 Task: Find connections with filter location Loanda with filter topic #lawyerswith filter profile language English with filter current company Dailyhunt with filter school Dr. Harisingh Gour University (Sagar University) with filter industry Ranching and Fisheries with filter service category Personal Injury Law with filter keywords title SEO Manager
Action: Mouse moved to (472, 58)
Screenshot: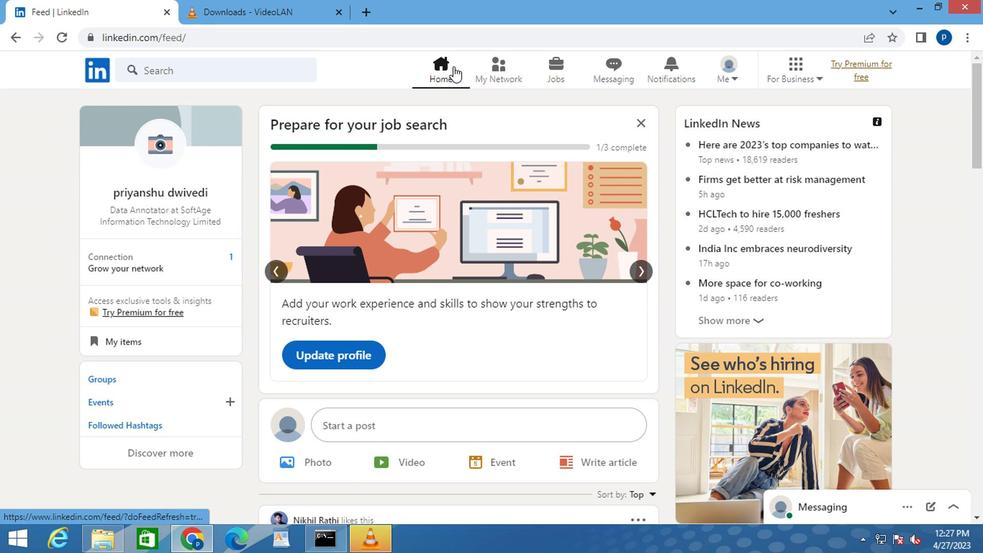 
Action: Mouse pressed left at (472, 58)
Screenshot: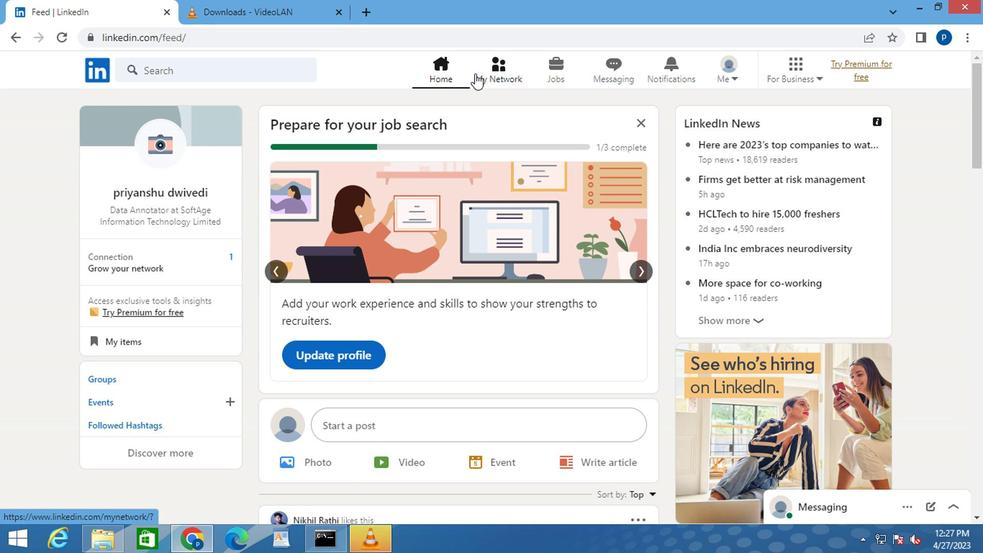 
Action: Mouse moved to (176, 135)
Screenshot: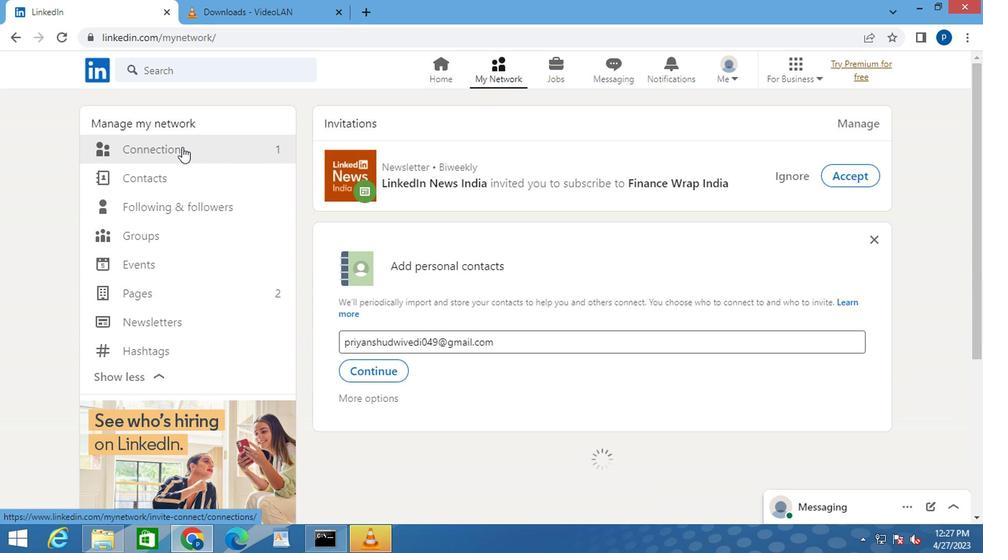 
Action: Mouse pressed left at (176, 135)
Screenshot: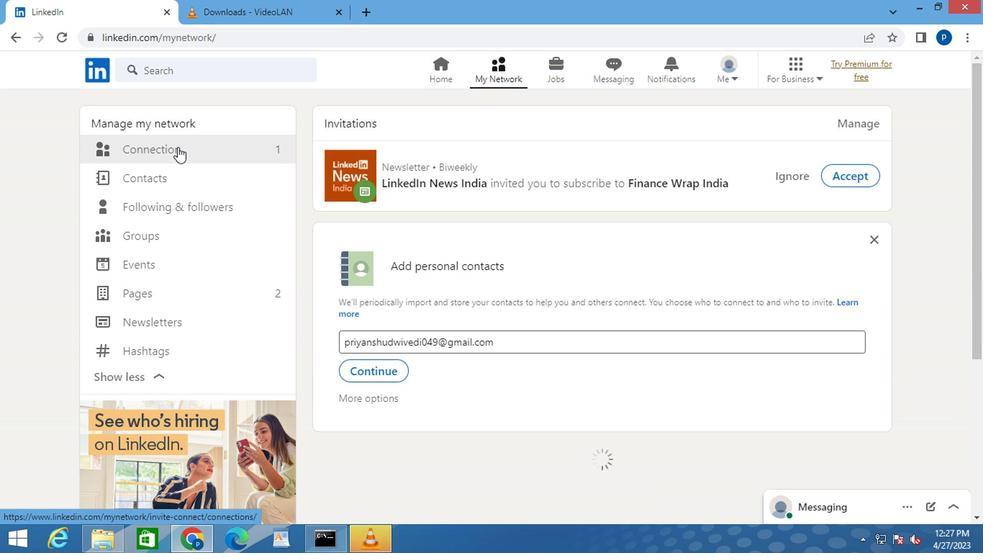 
Action: Mouse moved to (181, 137)
Screenshot: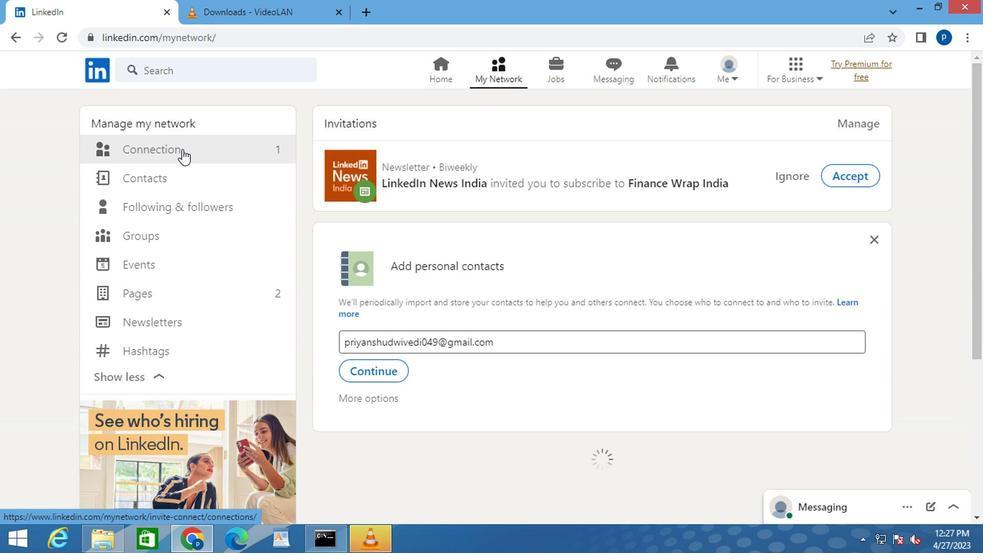 
Action: Mouse pressed left at (181, 137)
Screenshot: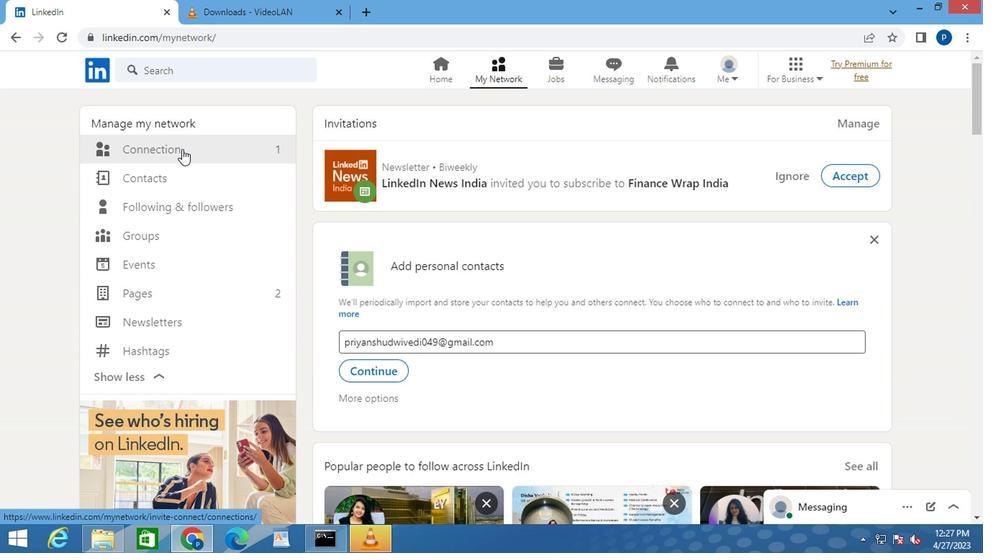 
Action: Mouse moved to (590, 136)
Screenshot: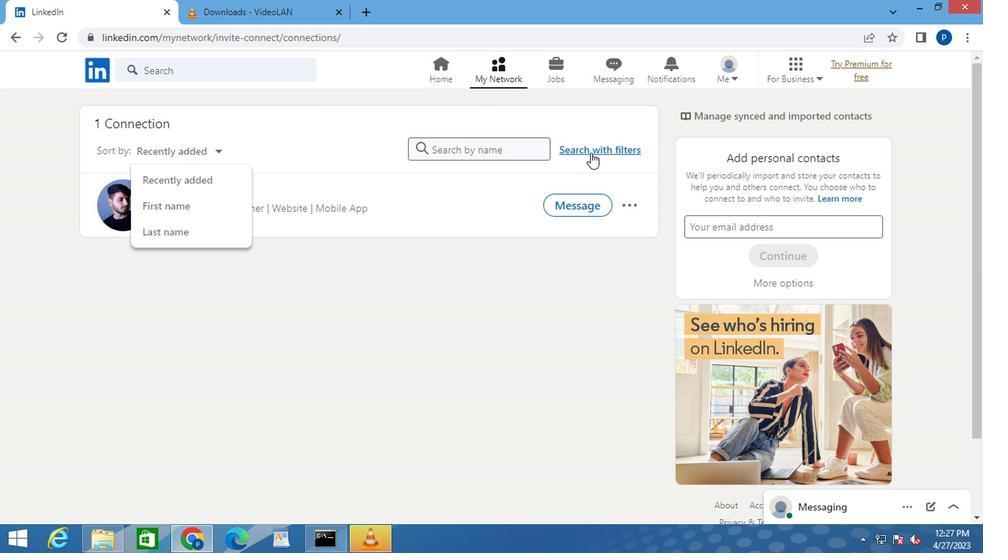 
Action: Mouse pressed left at (590, 136)
Screenshot: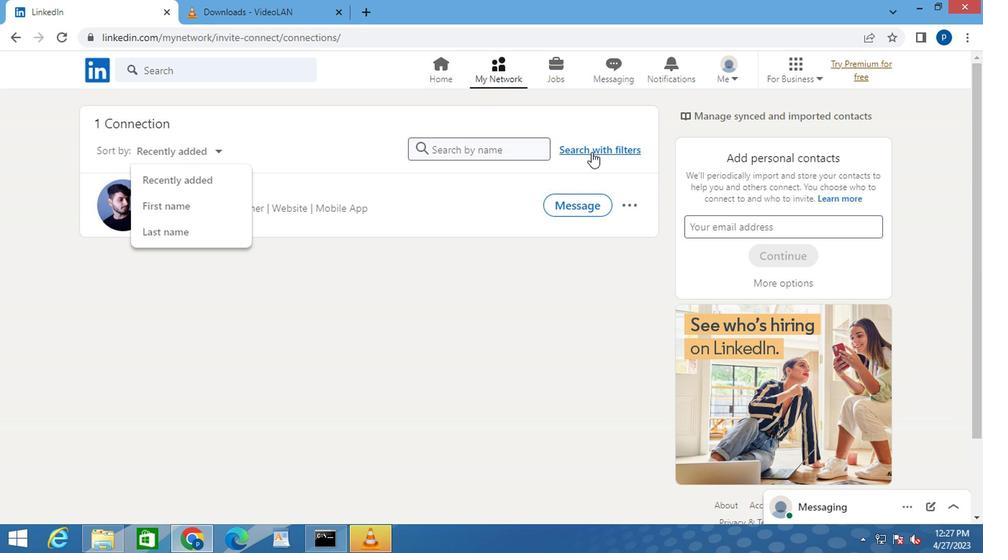 
Action: Mouse moved to (523, 97)
Screenshot: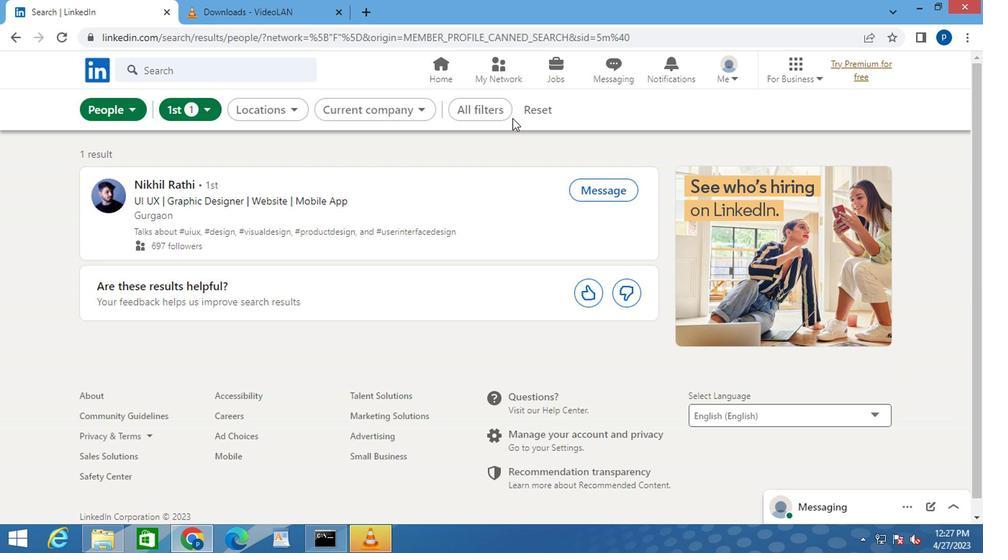 
Action: Mouse pressed left at (523, 97)
Screenshot: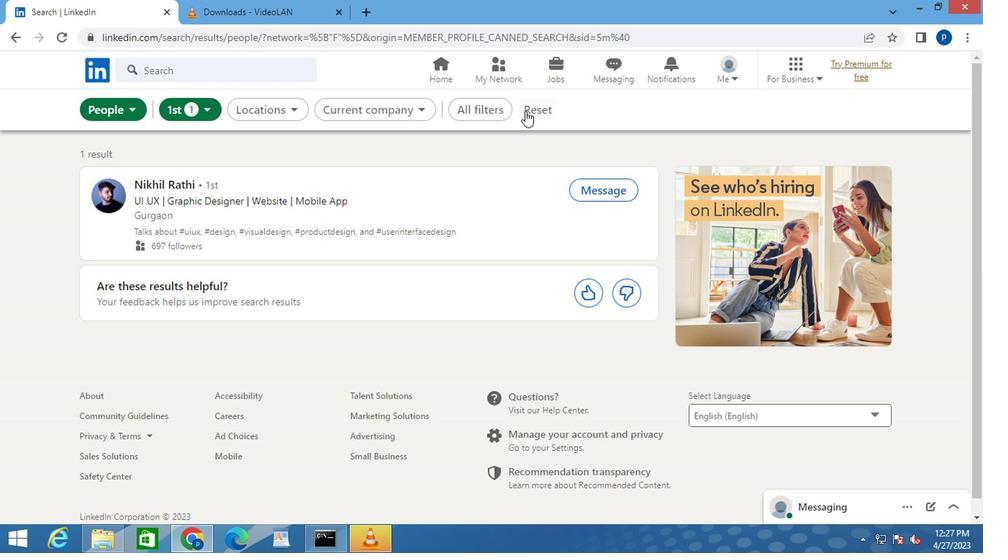 
Action: Mouse moved to (515, 98)
Screenshot: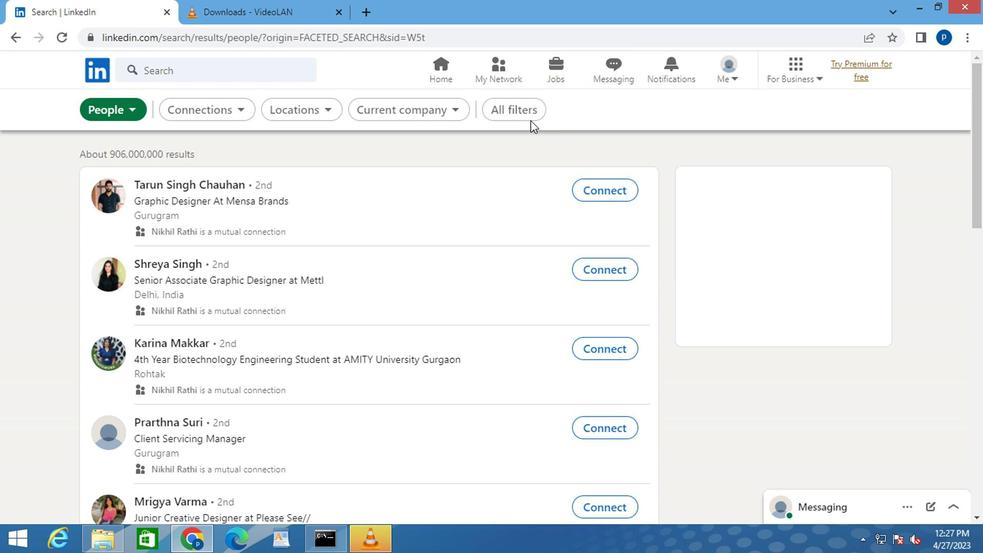 
Action: Mouse pressed left at (515, 98)
Screenshot: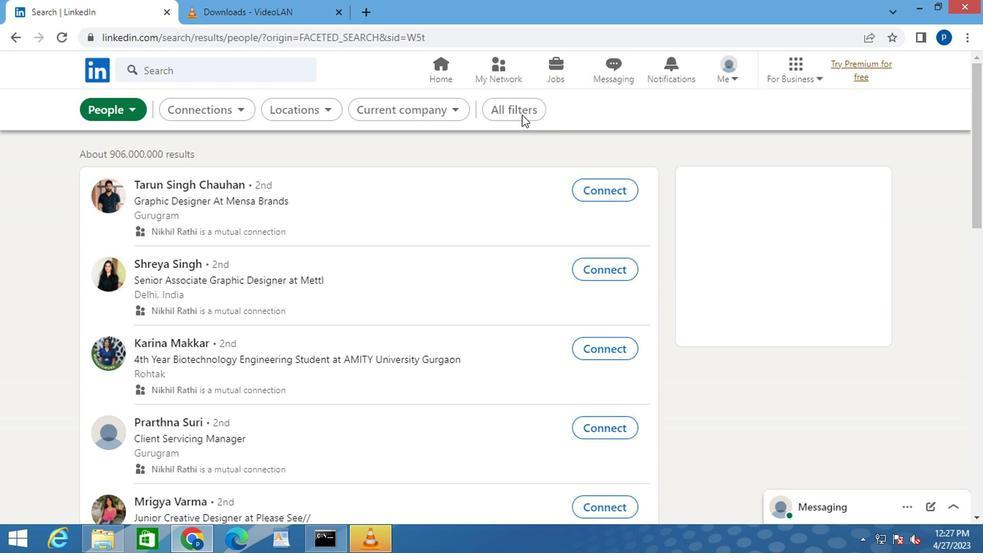 
Action: Mouse moved to (680, 332)
Screenshot: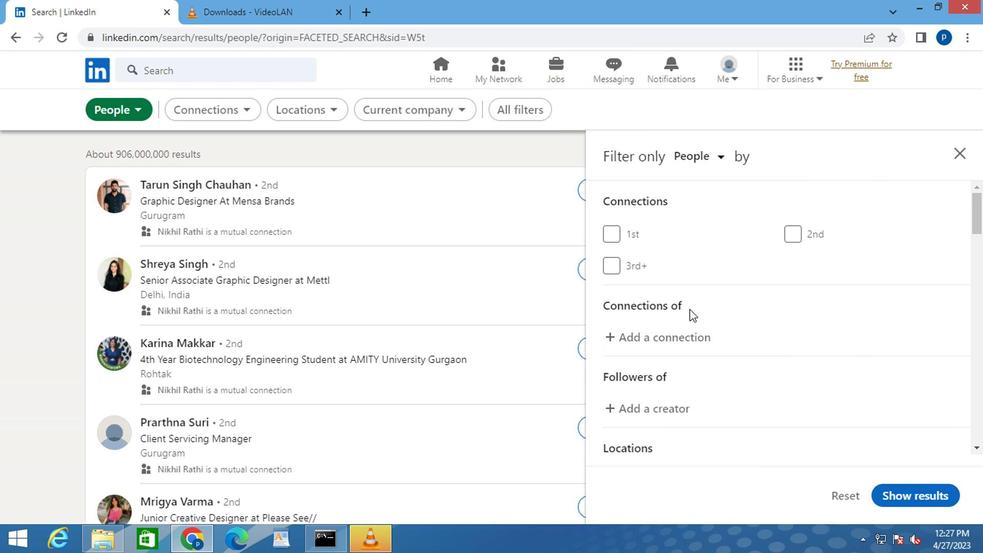 
Action: Mouse scrolled (680, 332) with delta (0, 0)
Screenshot: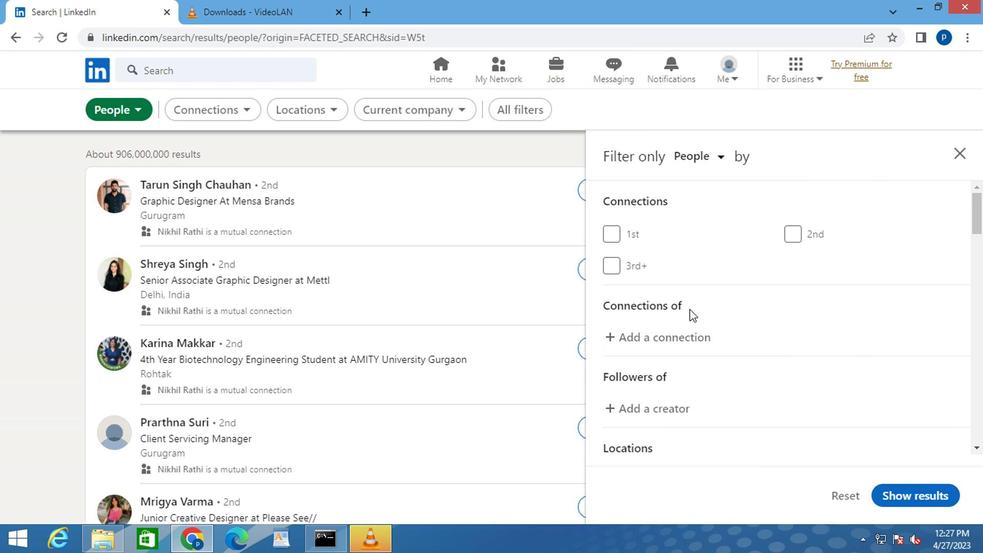 
Action: Mouse moved to (680, 333)
Screenshot: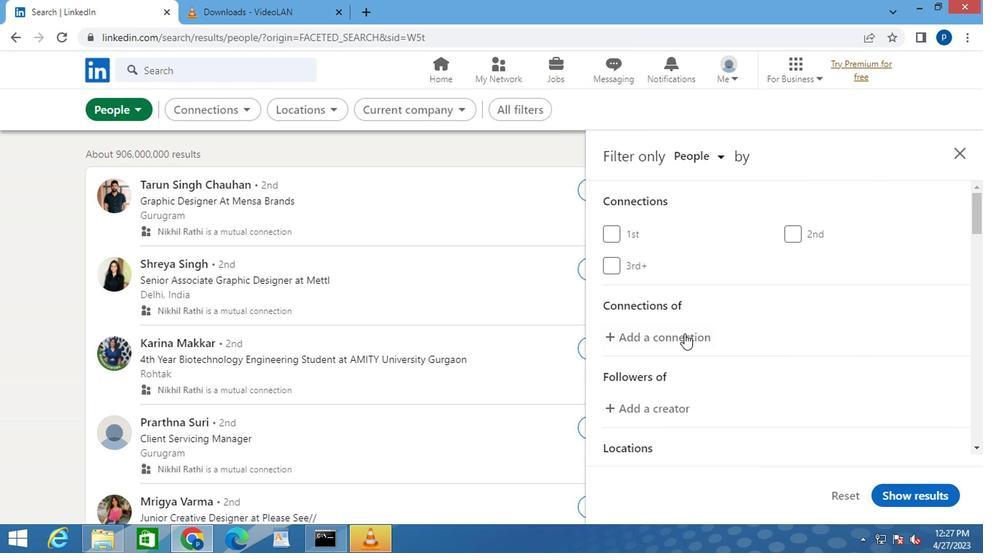 
Action: Mouse scrolled (680, 332) with delta (0, -1)
Screenshot: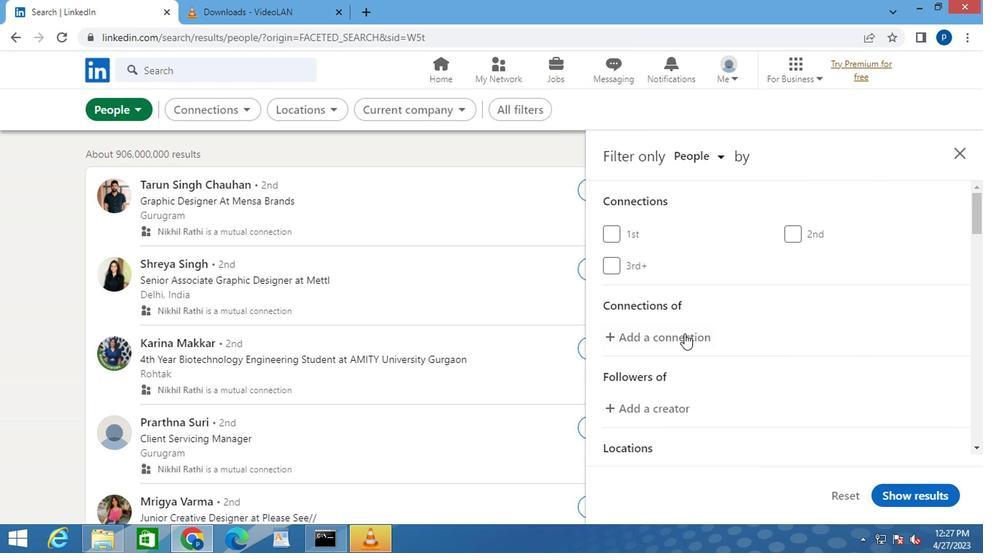 
Action: Mouse moved to (688, 342)
Screenshot: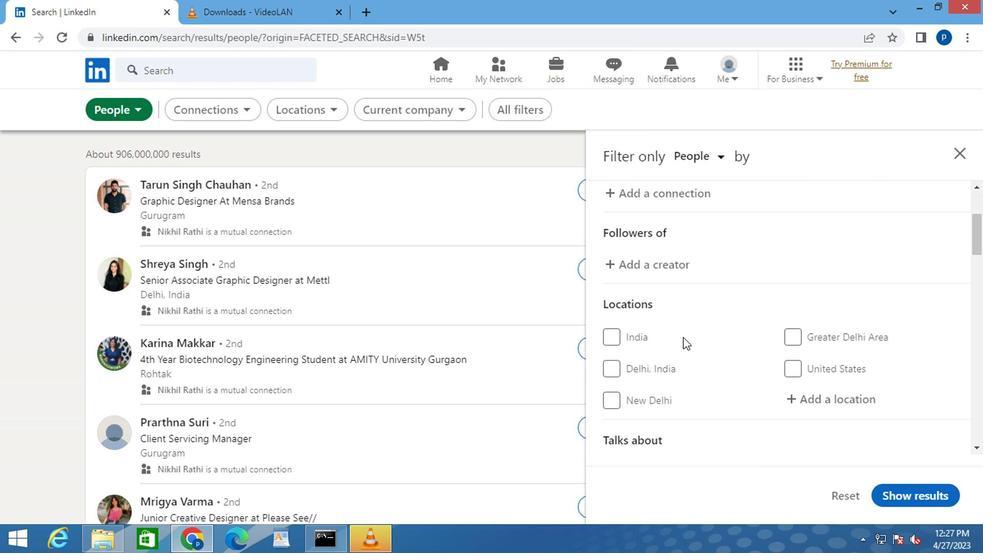 
Action: Mouse scrolled (688, 341) with delta (0, -1)
Screenshot: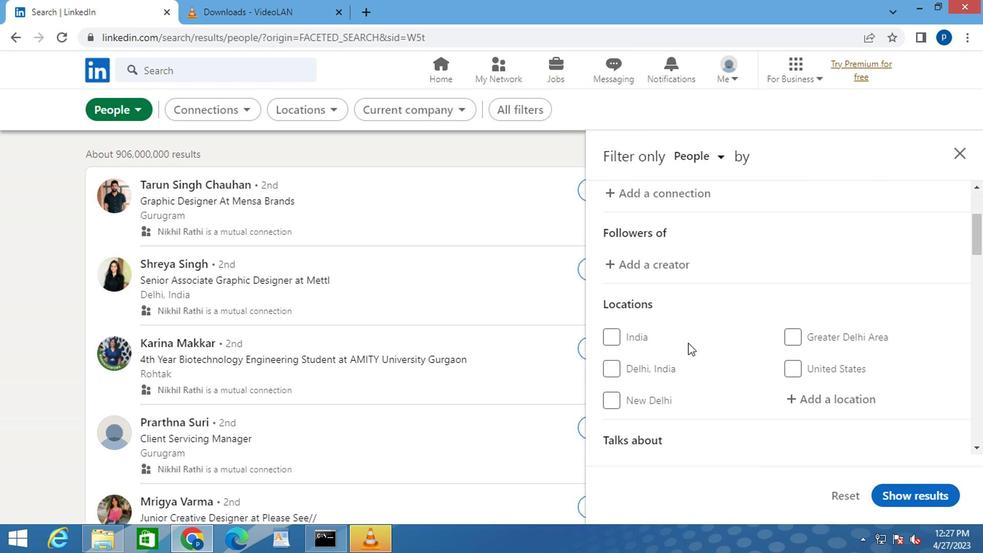 
Action: Mouse moved to (804, 318)
Screenshot: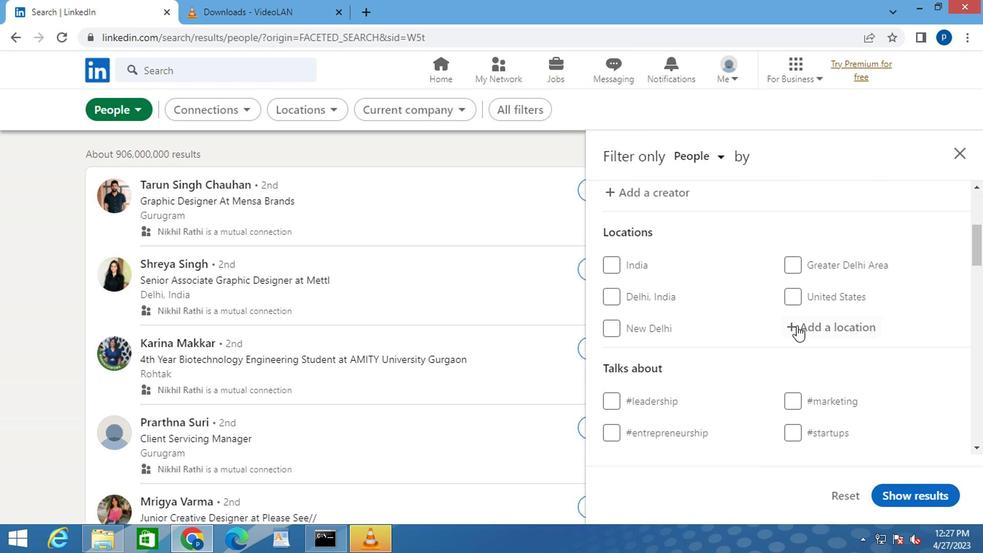 
Action: Mouse pressed left at (804, 318)
Screenshot: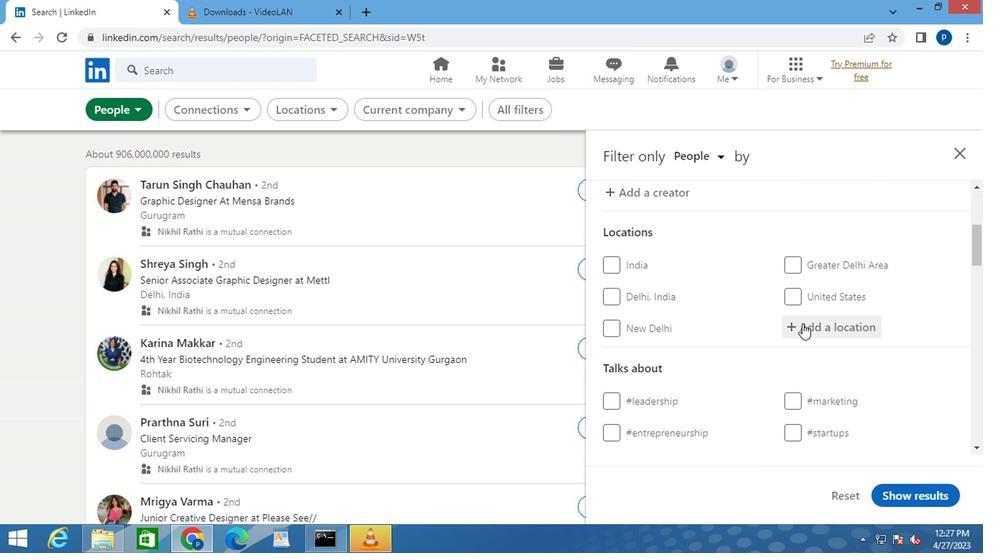 
Action: Key pressed l<Key.caps_lock>oanda
Screenshot: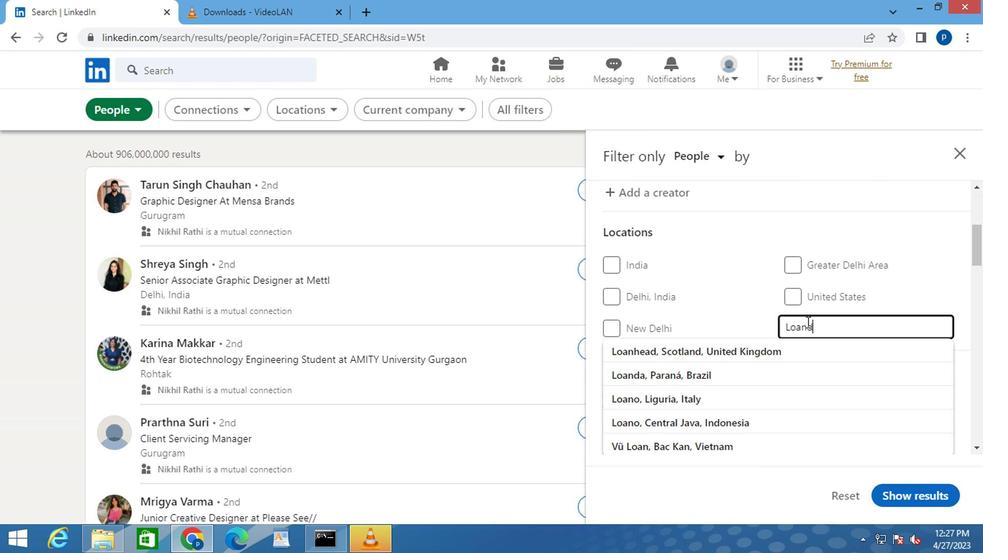 
Action: Mouse moved to (717, 345)
Screenshot: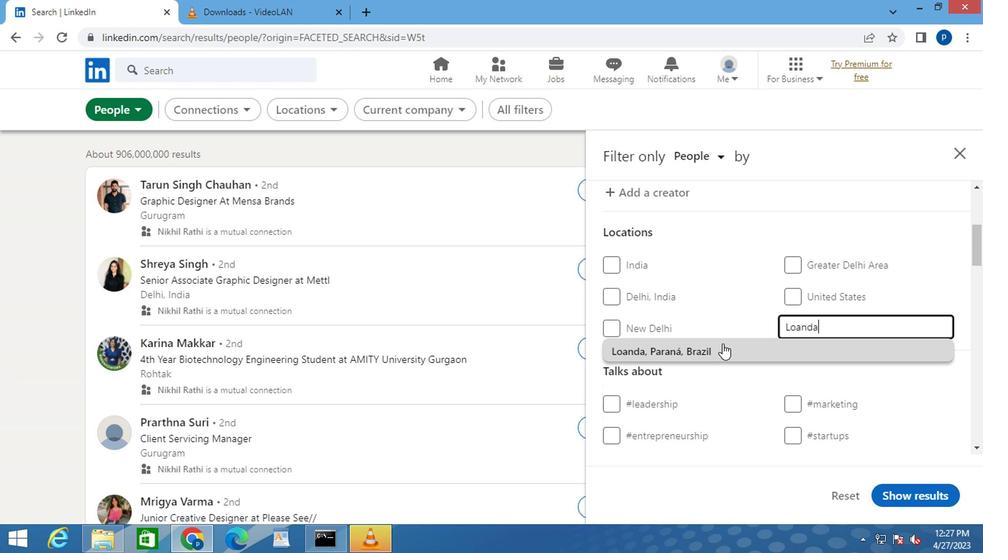 
Action: Mouse pressed left at (717, 345)
Screenshot: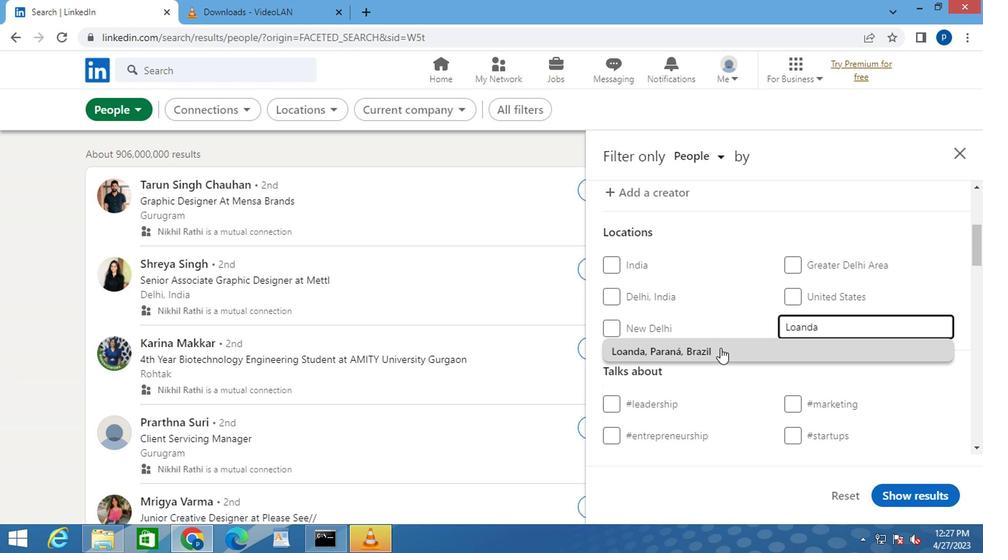 
Action: Mouse scrolled (717, 345) with delta (0, 0)
Screenshot: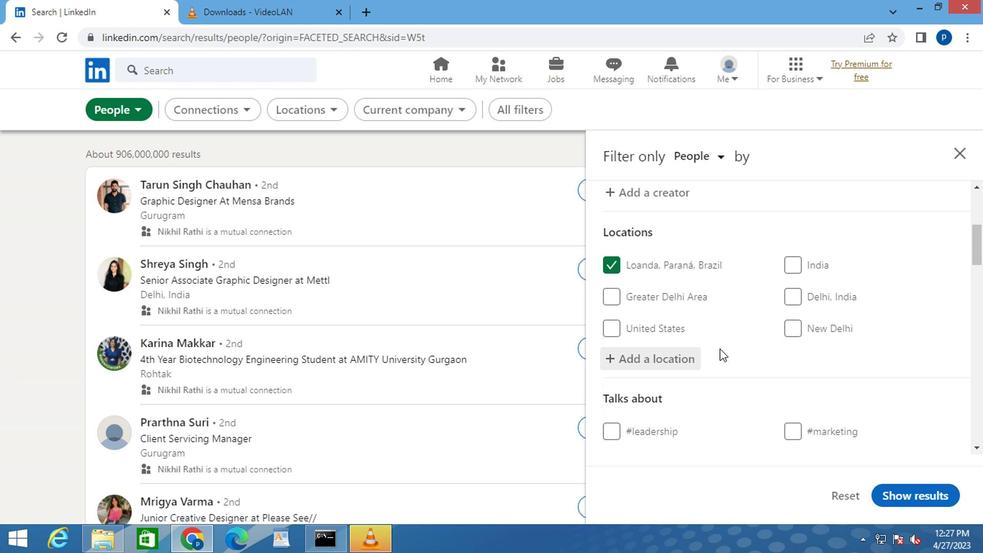 
Action: Mouse scrolled (717, 345) with delta (0, 0)
Screenshot: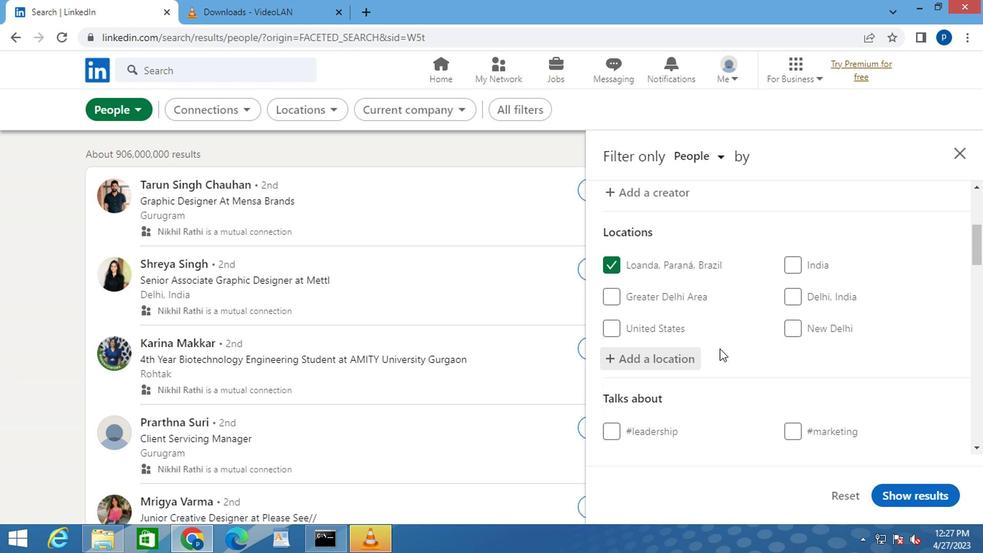 
Action: Mouse moved to (793, 348)
Screenshot: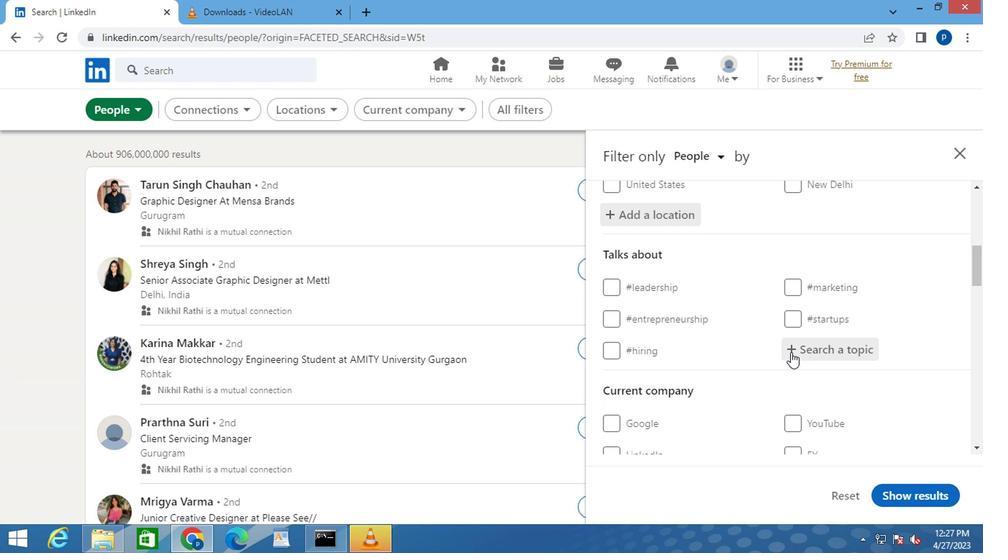 
Action: Mouse pressed left at (793, 348)
Screenshot: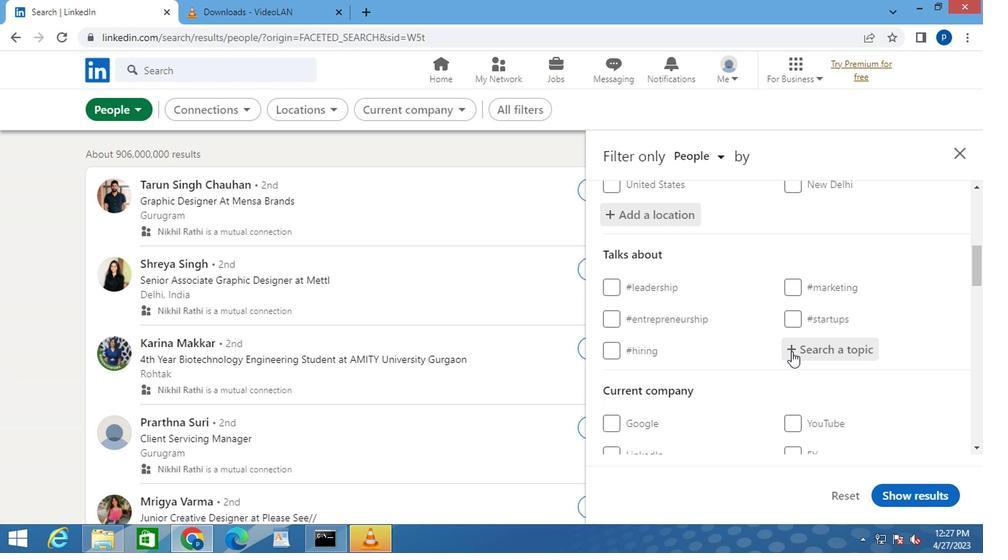 
Action: Key pressed <Key.shift>#LAWYERS
Screenshot: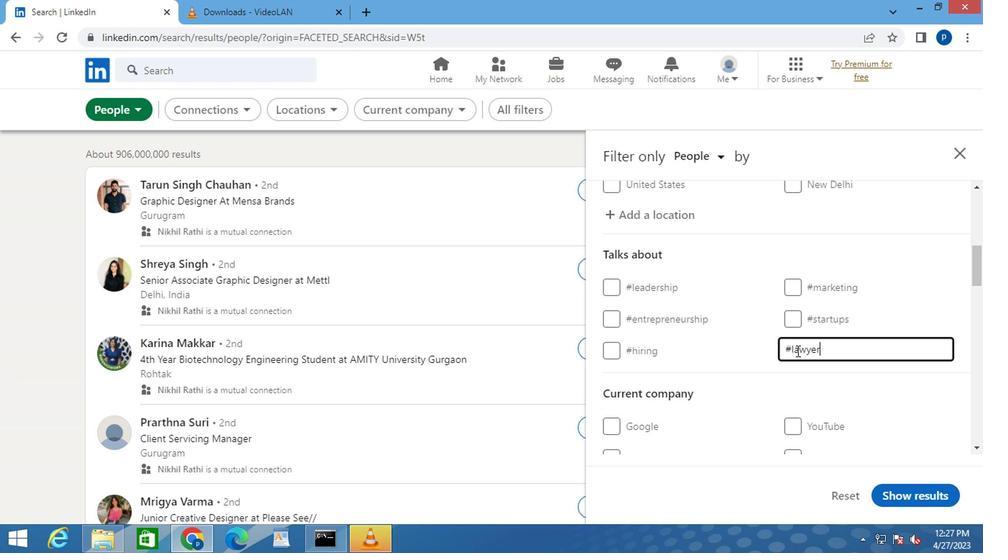 
Action: Mouse moved to (771, 371)
Screenshot: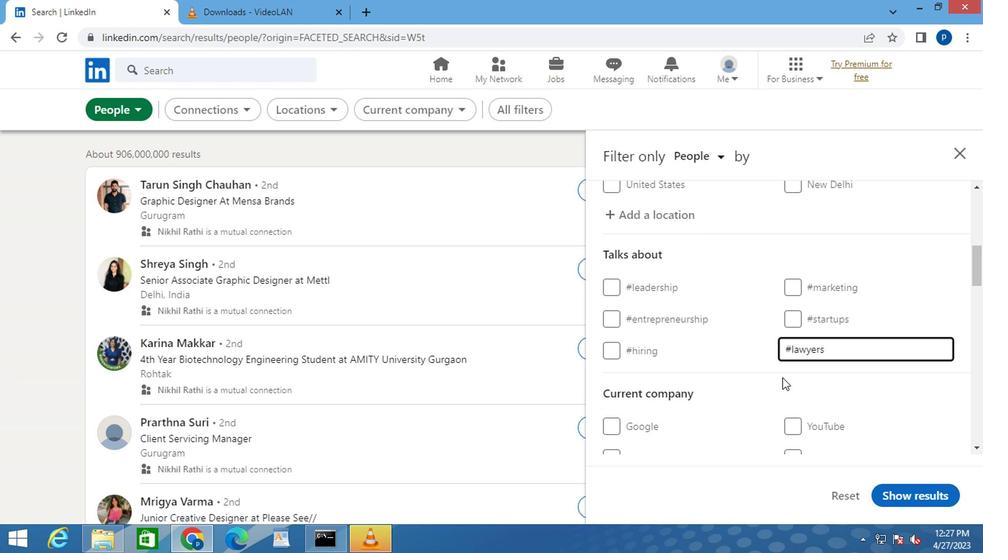
Action: Mouse scrolled (771, 370) with delta (0, -1)
Screenshot: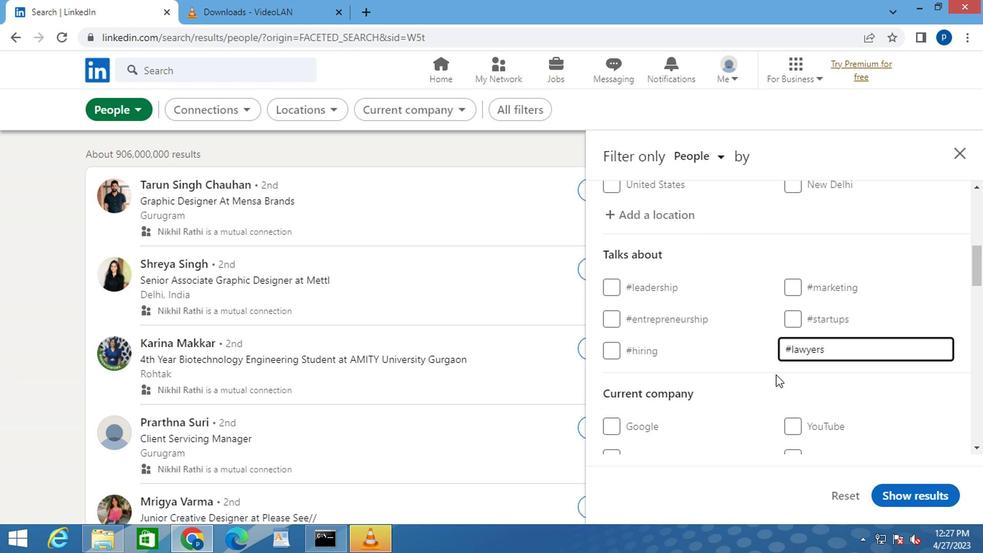 
Action: Mouse moved to (765, 367)
Screenshot: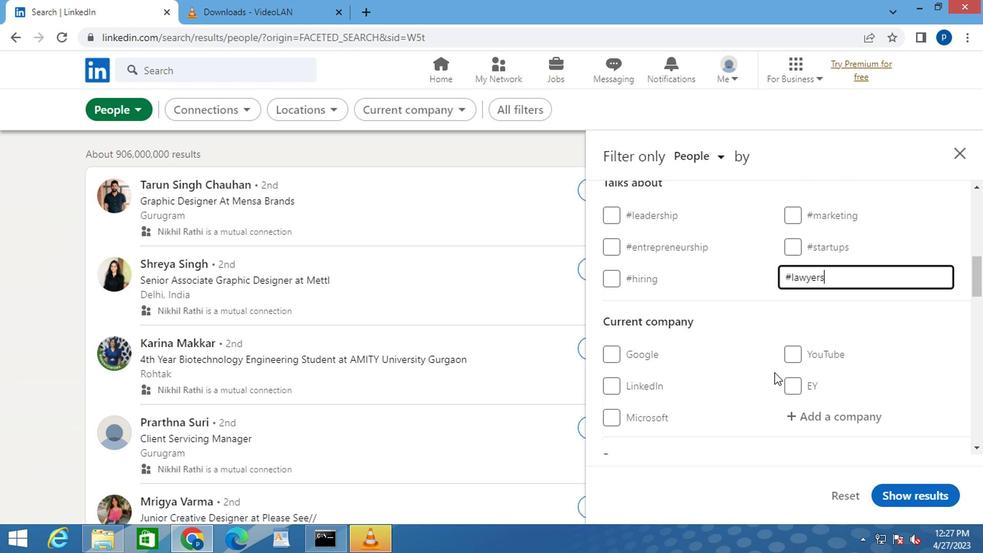 
Action: Mouse scrolled (765, 366) with delta (0, -1)
Screenshot: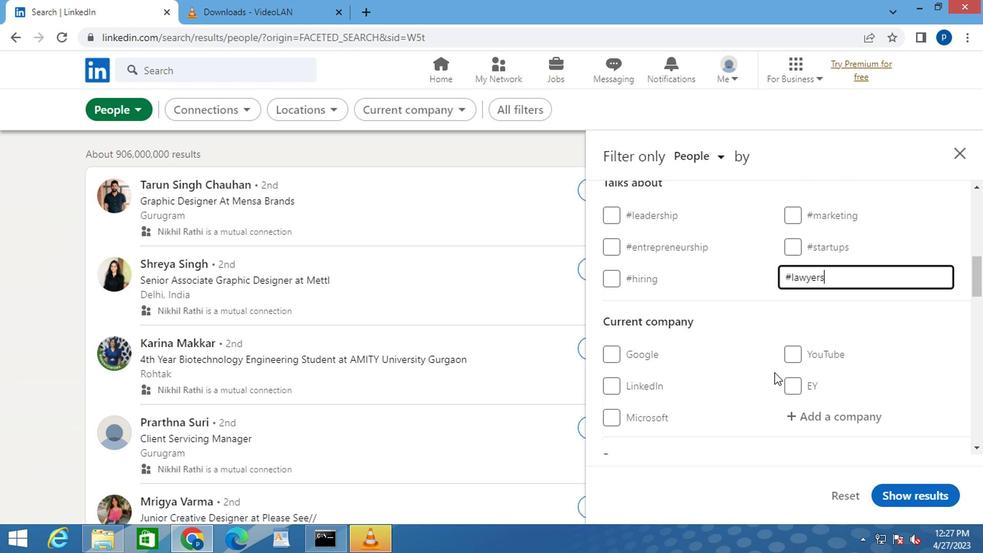 
Action: Mouse moved to (744, 340)
Screenshot: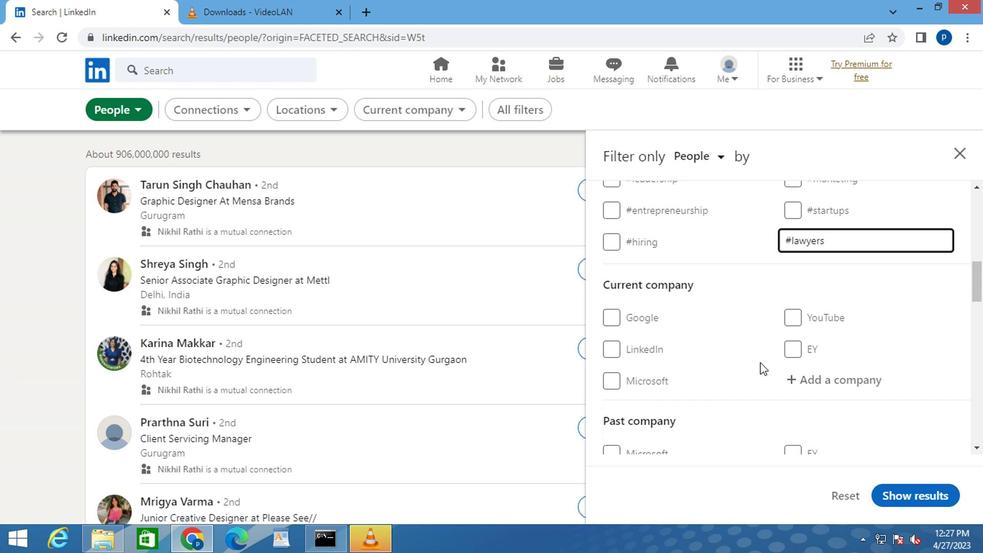 
Action: Mouse scrolled (744, 339) with delta (0, -1)
Screenshot: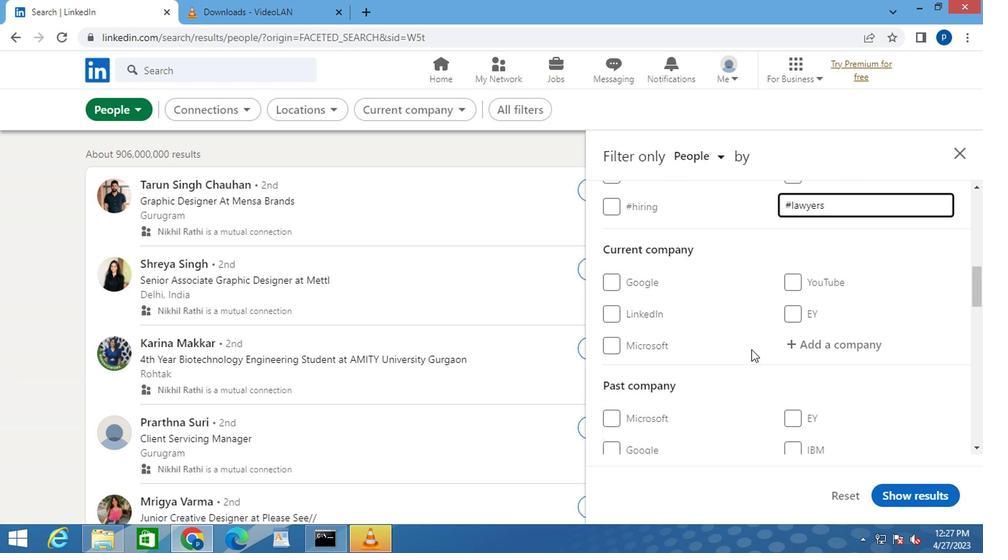 
Action: Mouse scrolled (744, 339) with delta (0, -1)
Screenshot: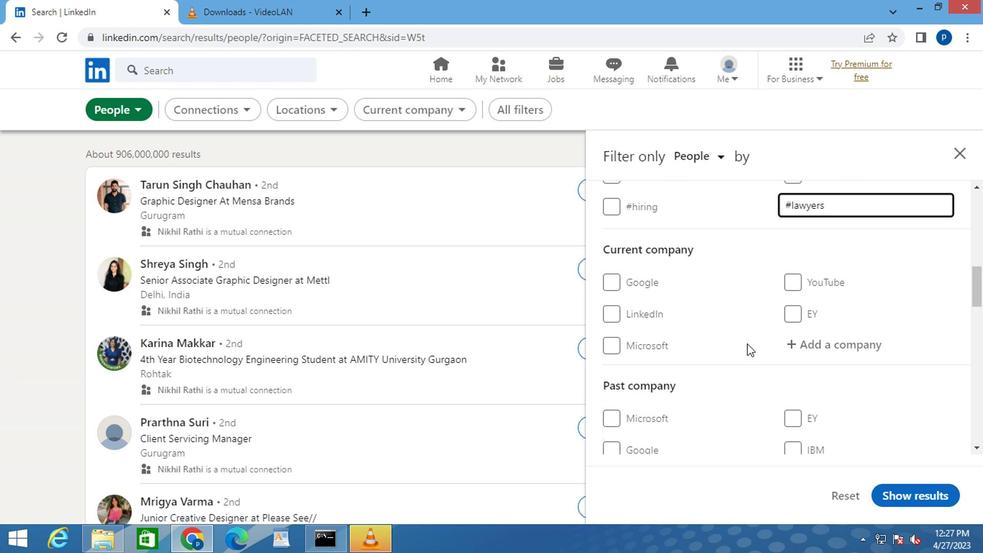 
Action: Mouse moved to (734, 338)
Screenshot: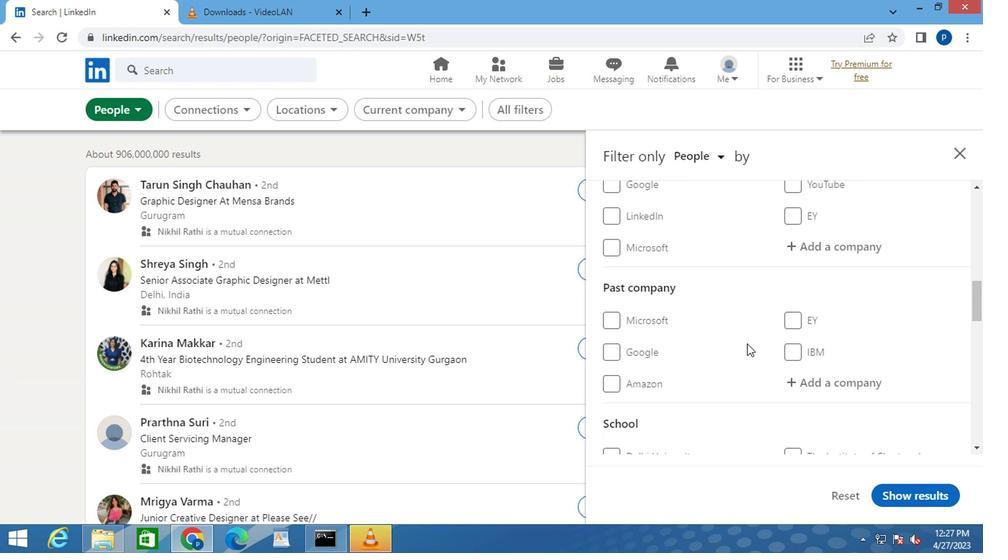 
Action: Mouse scrolled (734, 337) with delta (0, 0)
Screenshot: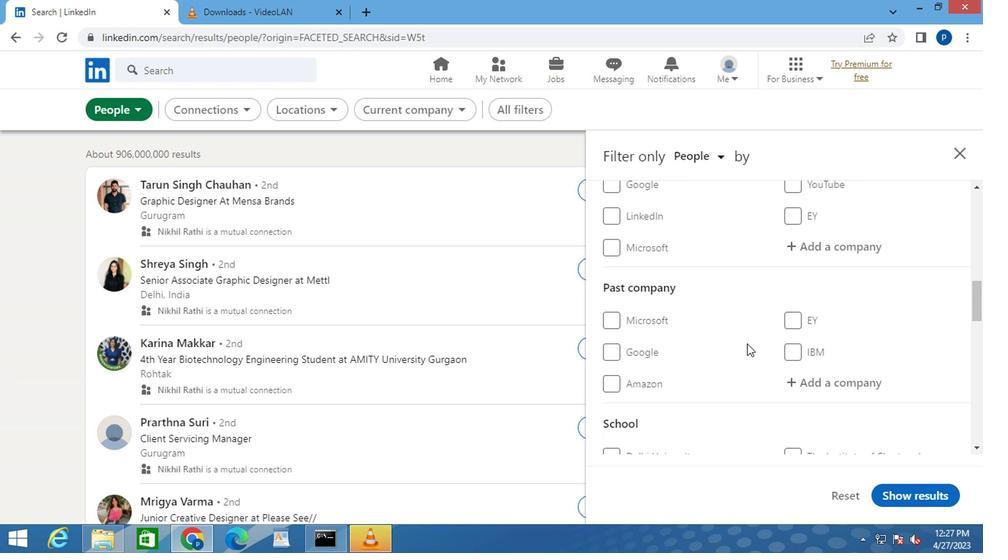 
Action: Mouse moved to (731, 339)
Screenshot: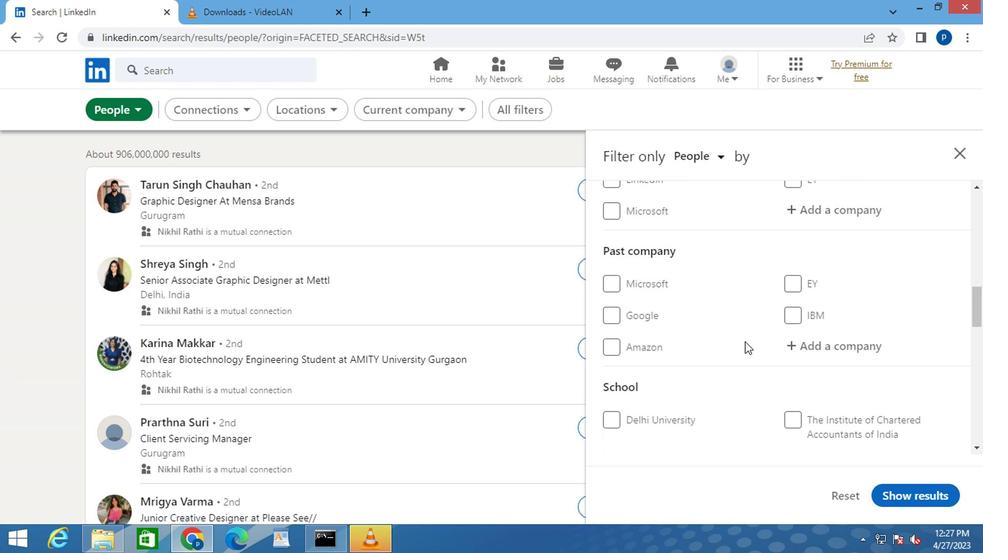 
Action: Mouse scrolled (731, 338) with delta (0, -1)
Screenshot: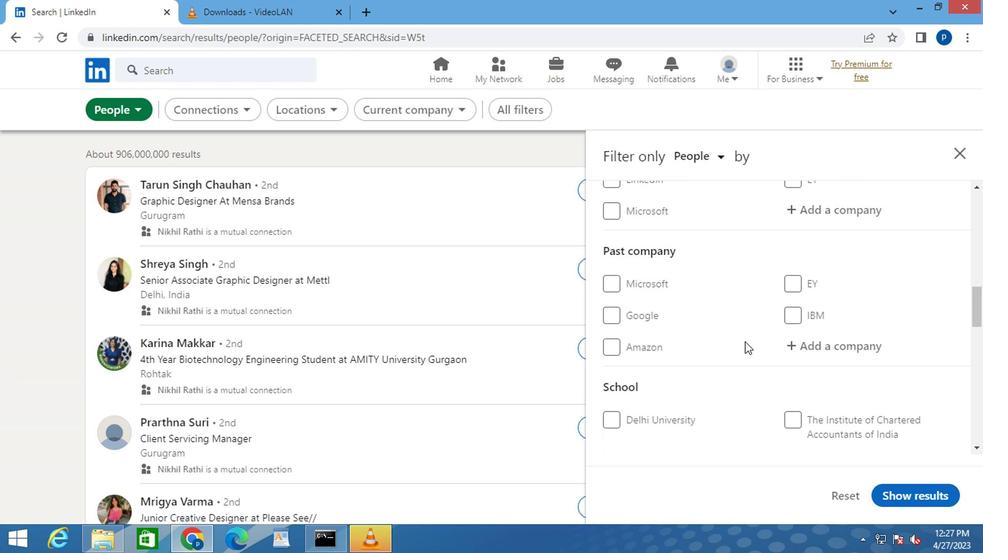 
Action: Mouse moved to (727, 341)
Screenshot: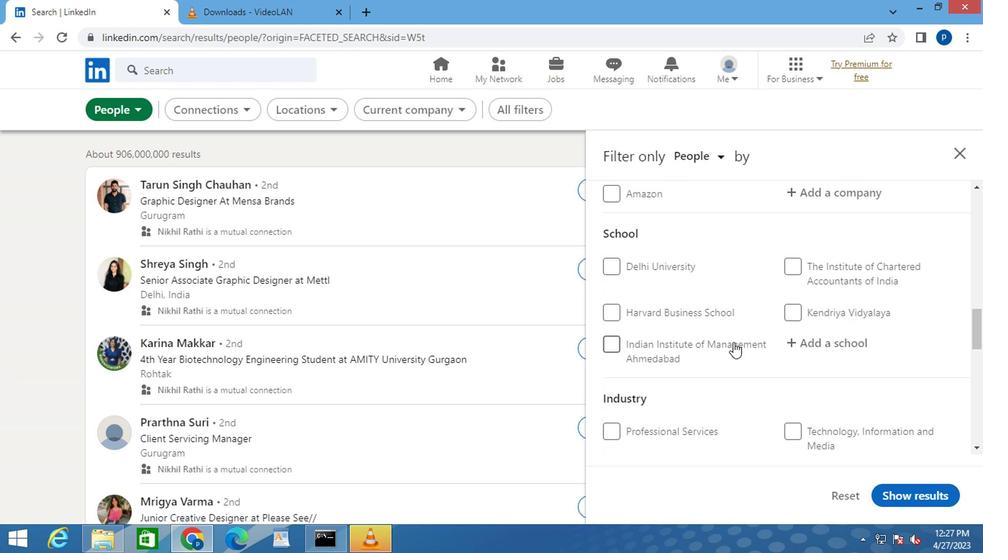 
Action: Mouse scrolled (727, 340) with delta (0, 0)
Screenshot: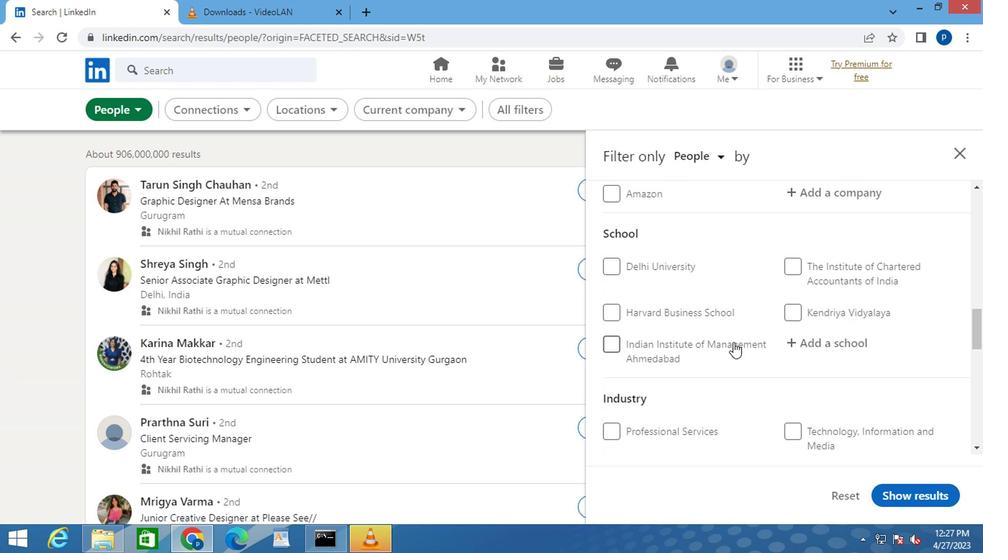 
Action: Mouse moved to (726, 342)
Screenshot: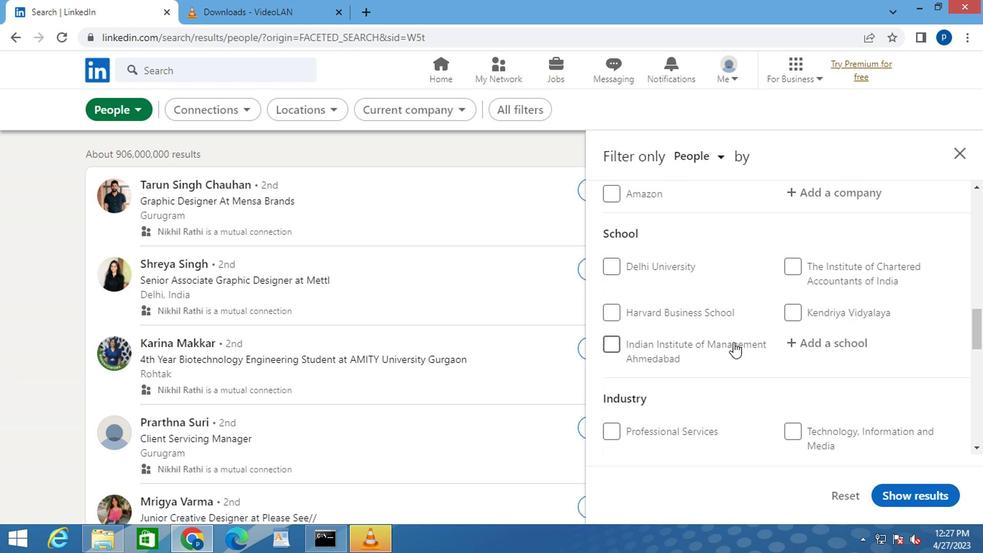 
Action: Mouse scrolled (726, 341) with delta (0, -1)
Screenshot: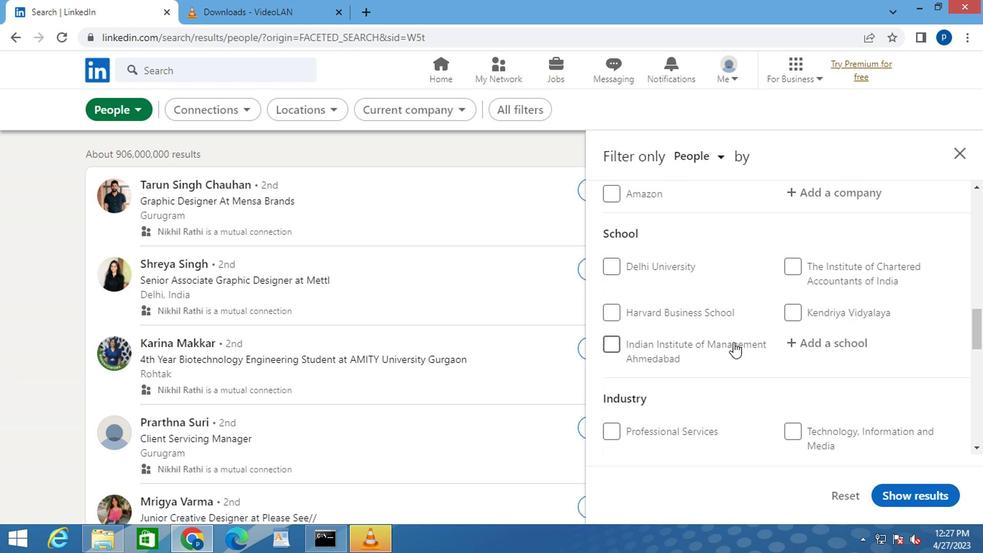 
Action: Mouse moved to (719, 342)
Screenshot: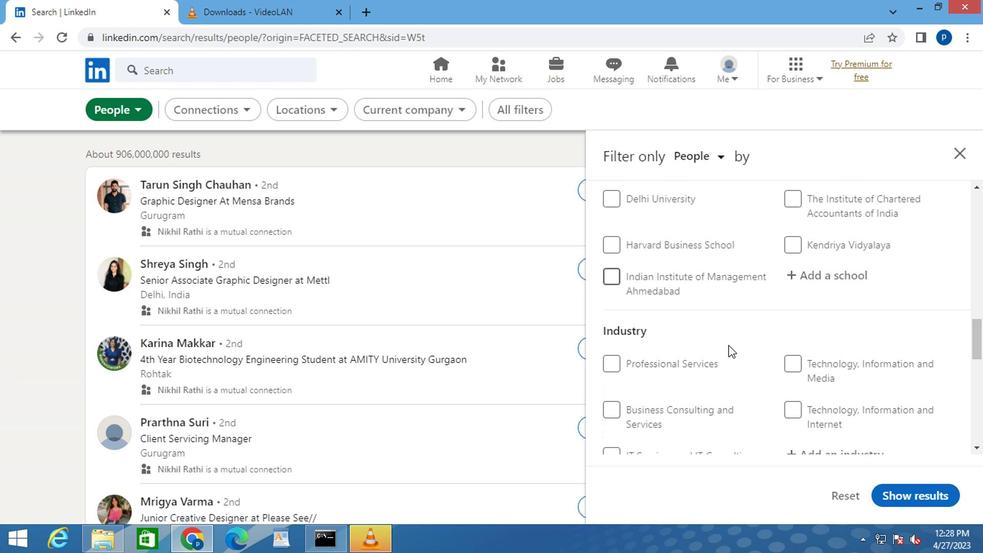 
Action: Mouse scrolled (719, 341) with delta (0, -1)
Screenshot: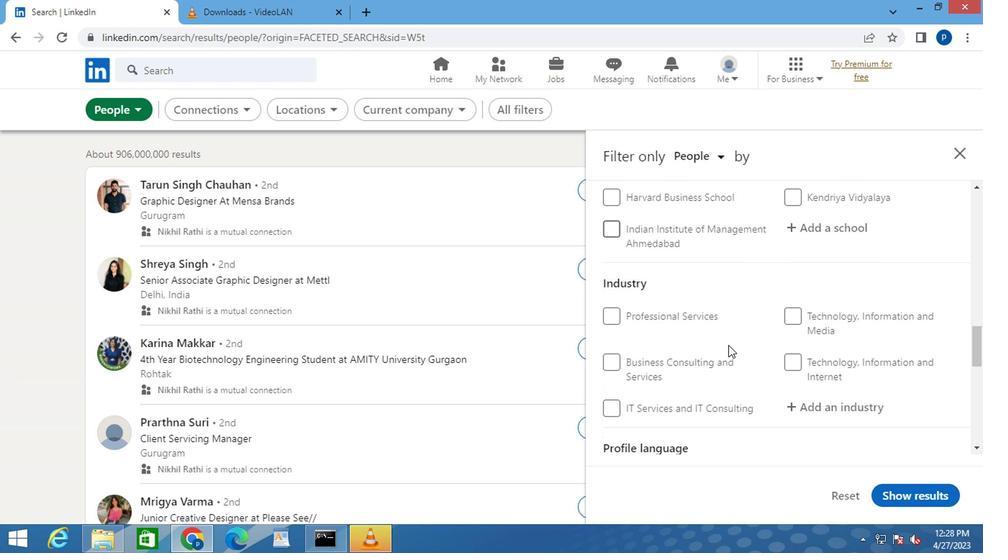 
Action: Mouse scrolled (719, 341) with delta (0, -1)
Screenshot: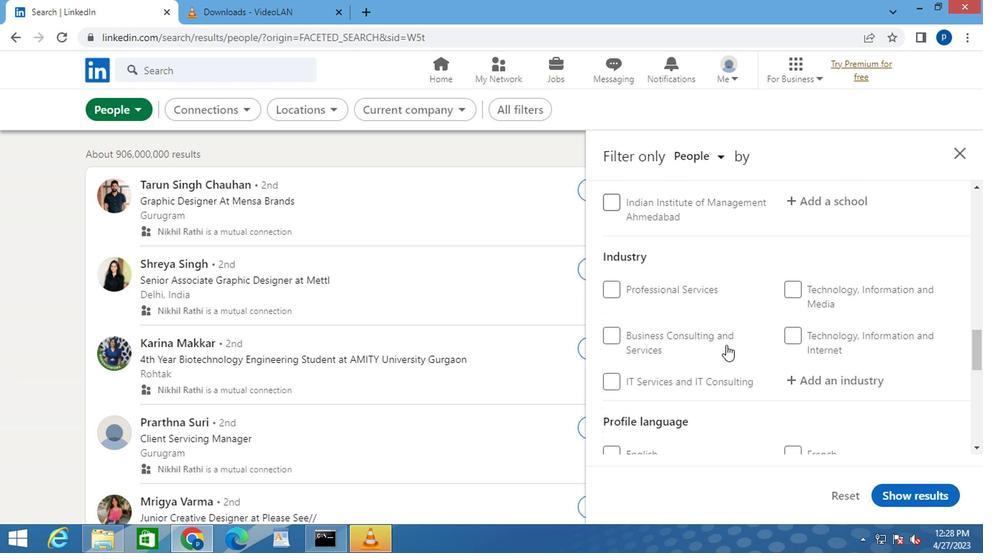 
Action: Mouse moved to (614, 302)
Screenshot: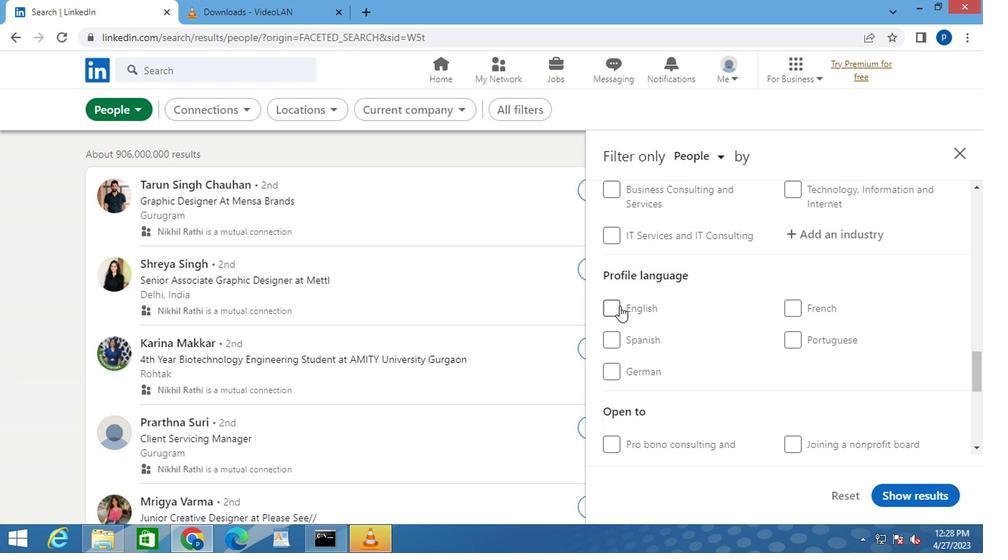 
Action: Mouse pressed left at (614, 302)
Screenshot: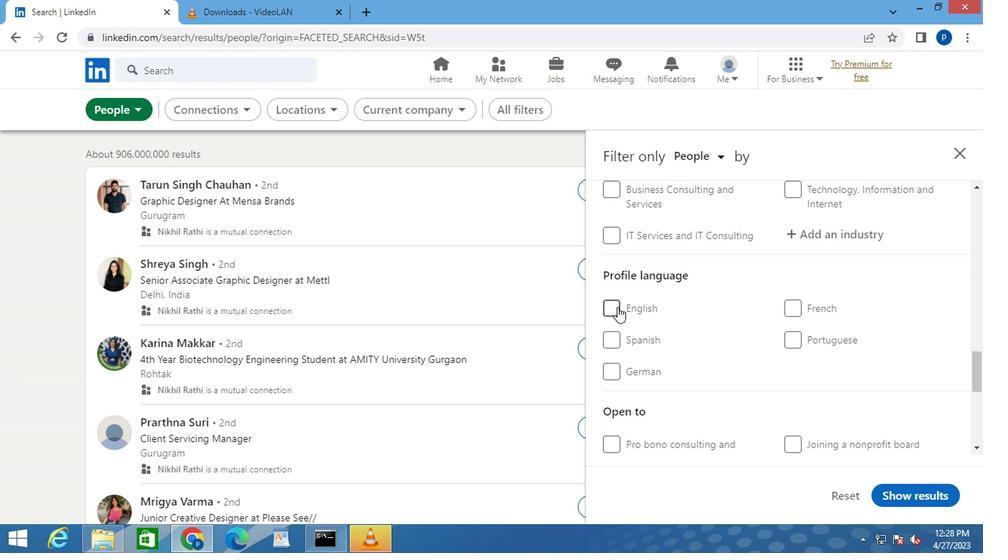 
Action: Mouse moved to (699, 313)
Screenshot: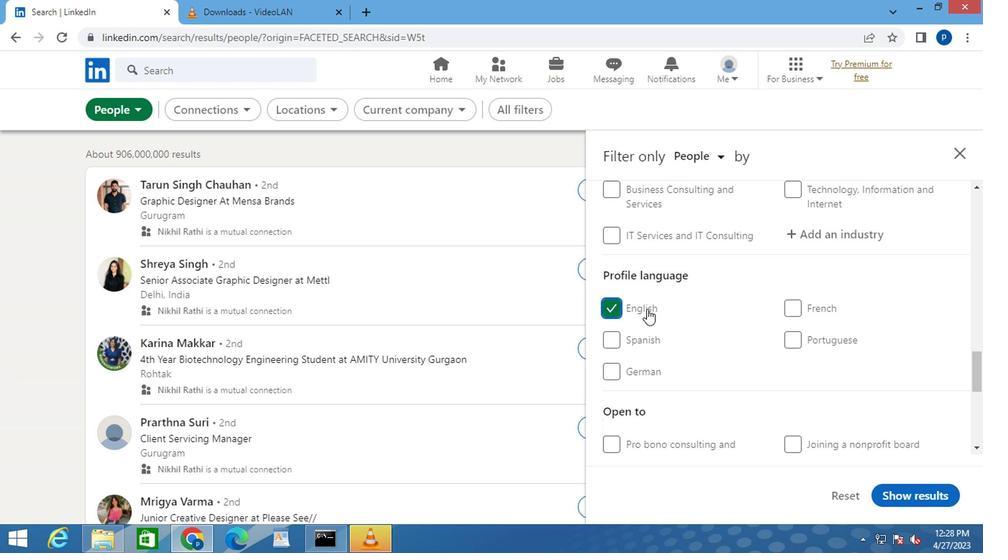 
Action: Mouse scrolled (699, 314) with delta (0, 1)
Screenshot: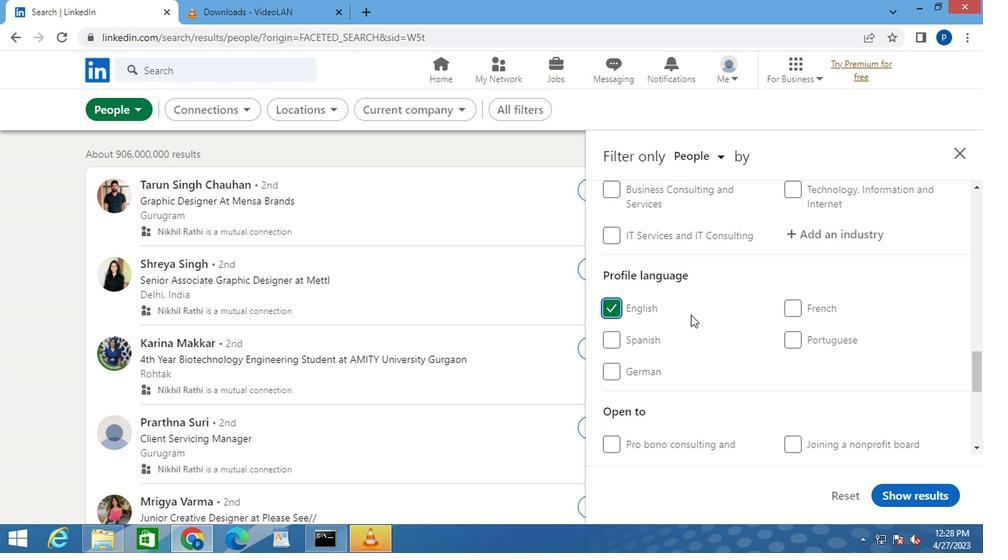 
Action: Mouse scrolled (699, 314) with delta (0, 1)
Screenshot: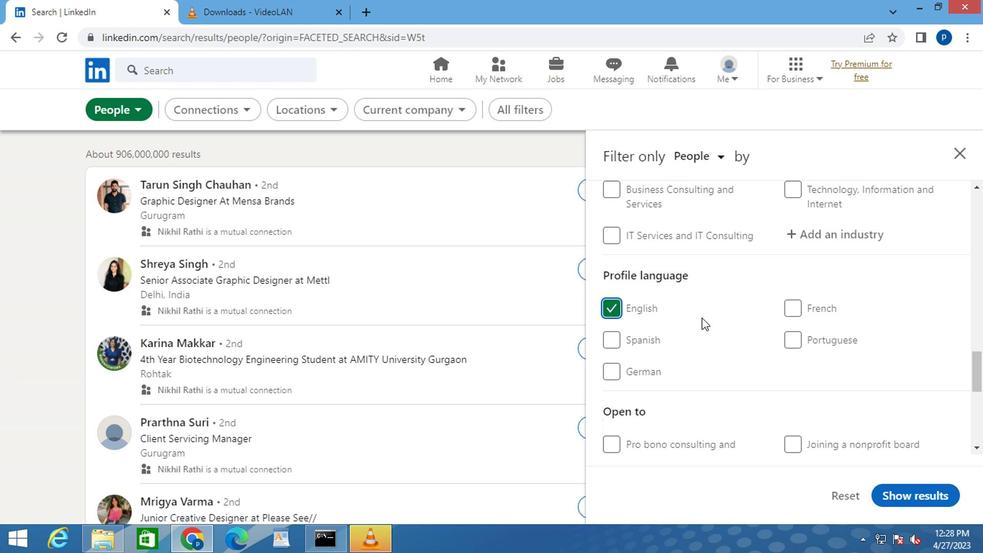 
Action: Mouse scrolled (699, 314) with delta (0, 1)
Screenshot: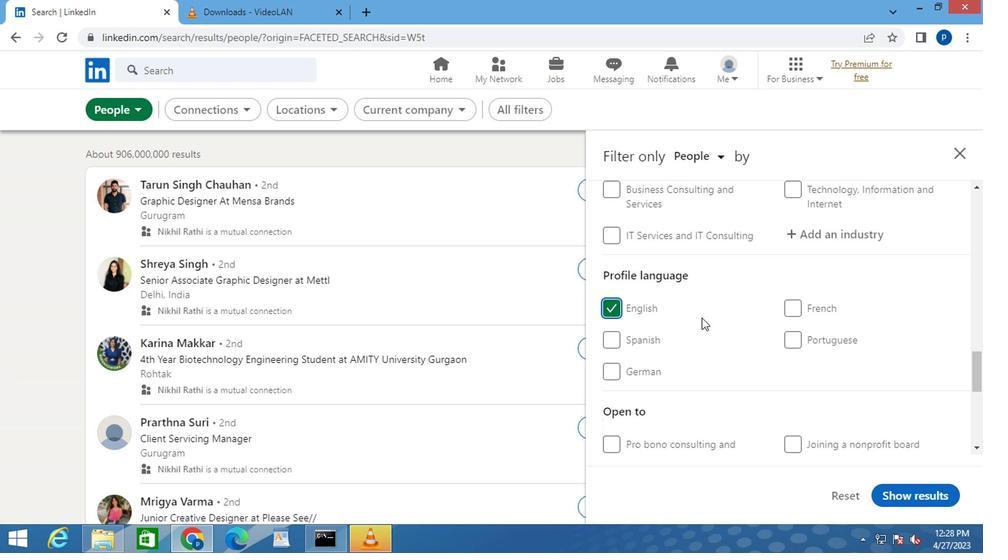 
Action: Mouse scrolled (699, 314) with delta (0, 1)
Screenshot: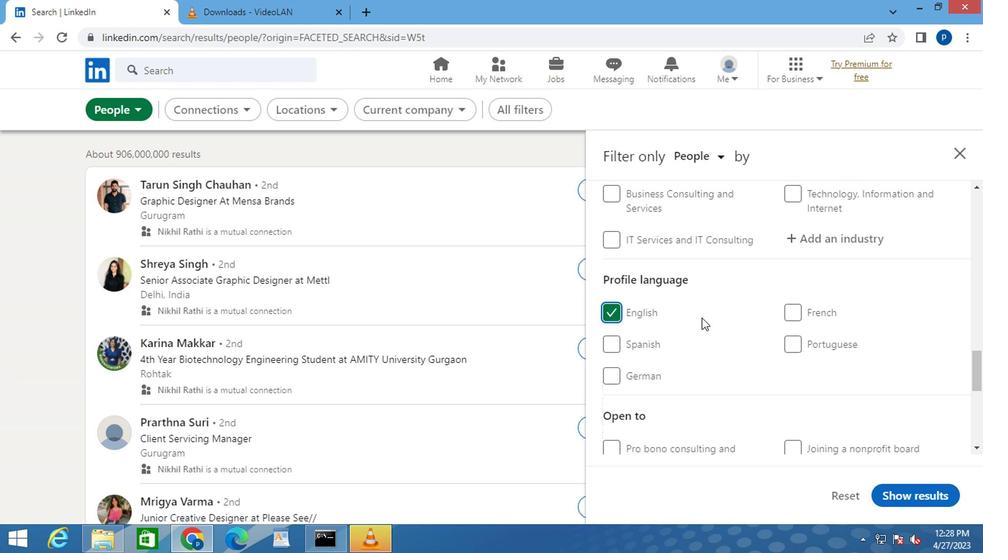 
Action: Mouse moved to (707, 314)
Screenshot: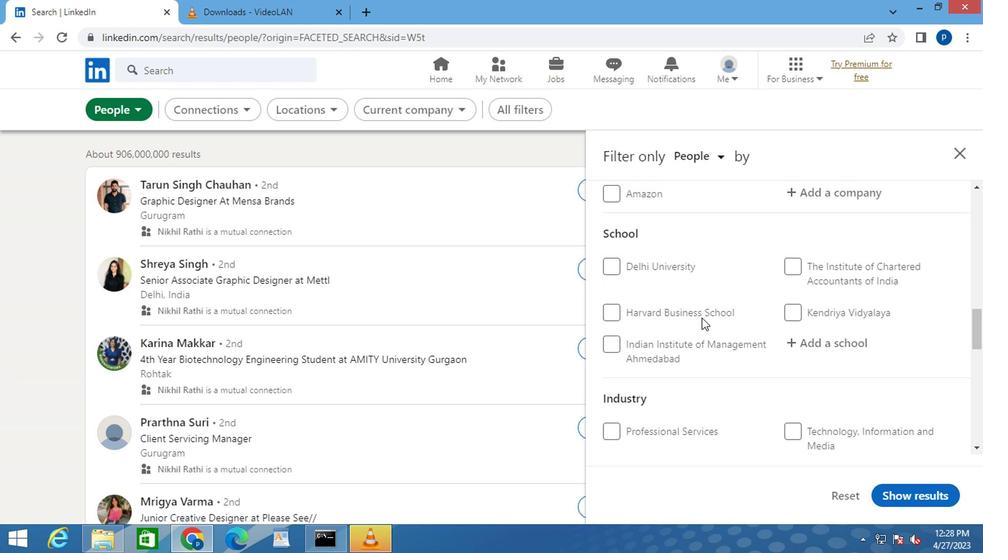 
Action: Mouse scrolled (707, 314) with delta (0, 0)
Screenshot: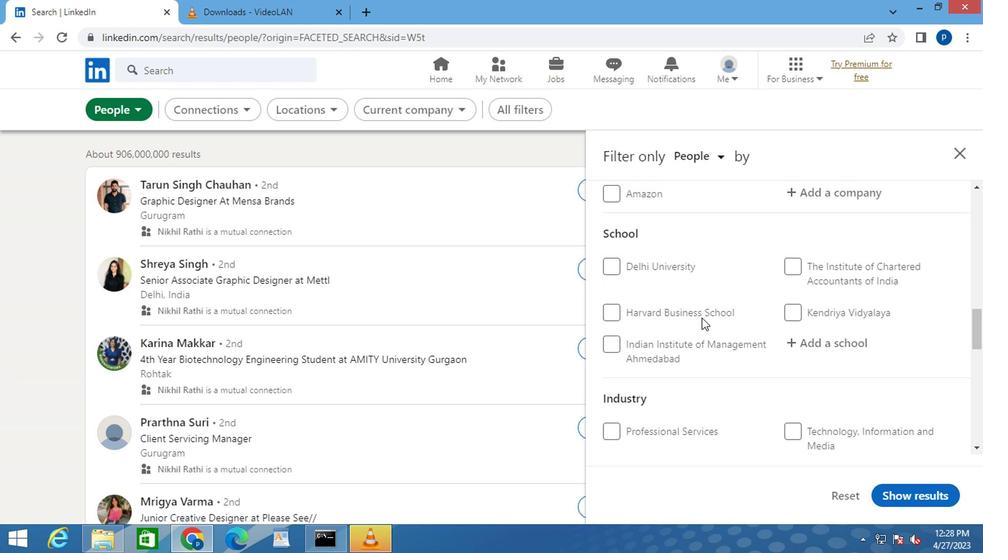 
Action: Mouse scrolled (707, 314) with delta (0, 0)
Screenshot: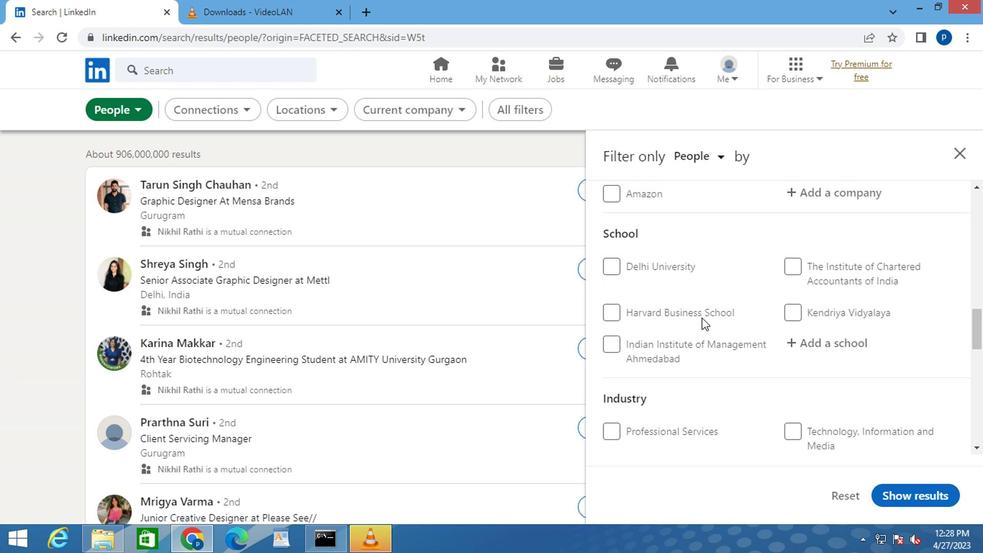 
Action: Mouse moved to (709, 313)
Screenshot: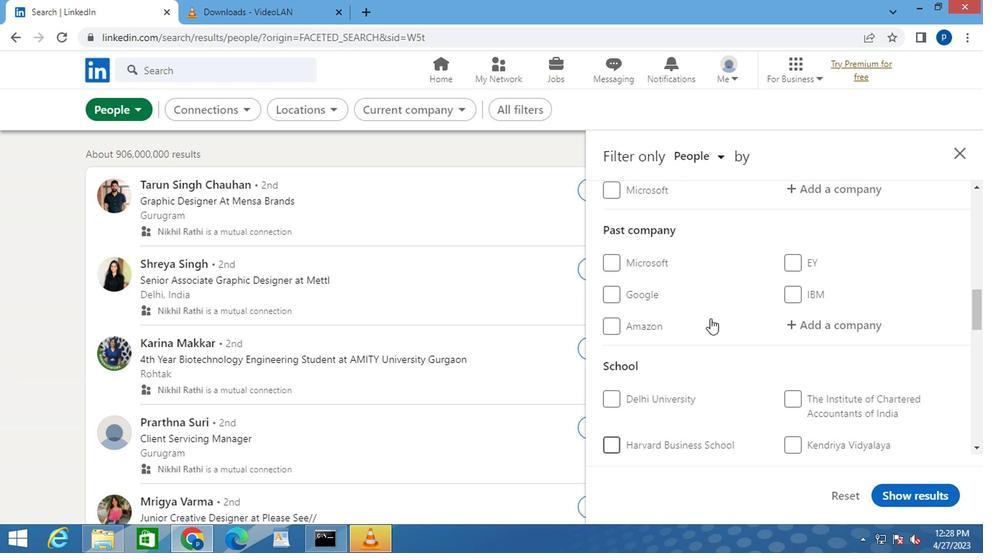 
Action: Mouse scrolled (709, 314) with delta (0, 1)
Screenshot: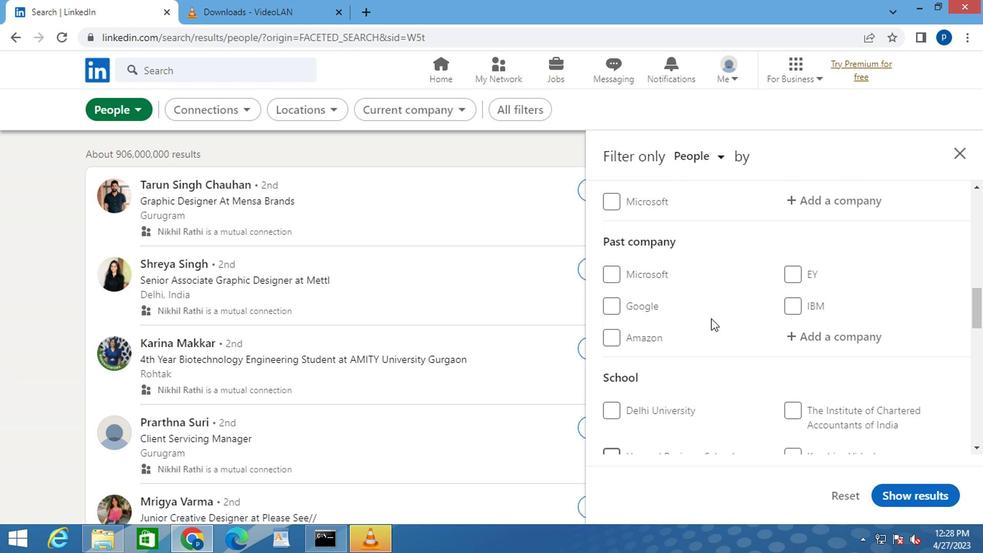 
Action: Mouse moved to (774, 324)
Screenshot: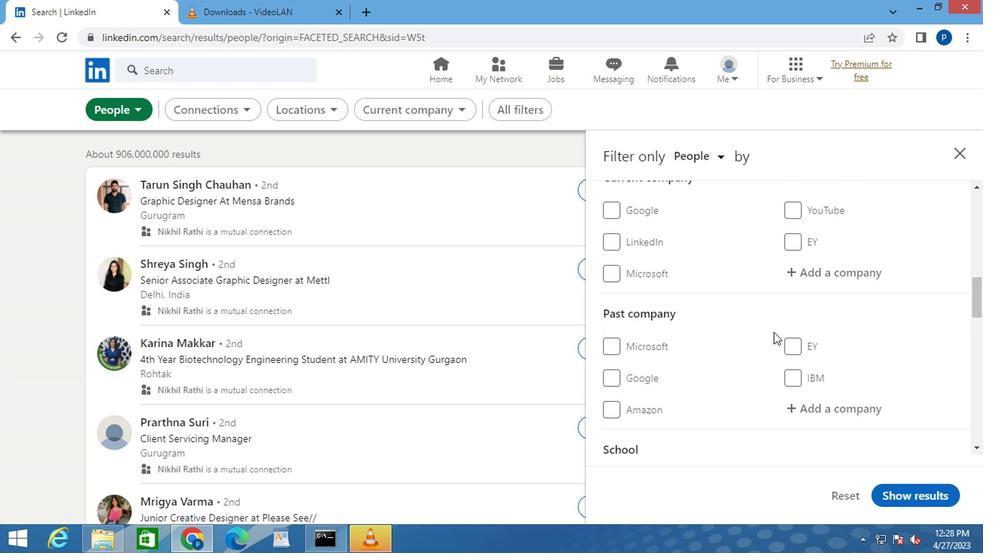 
Action: Mouse scrolled (774, 324) with delta (0, 0)
Screenshot: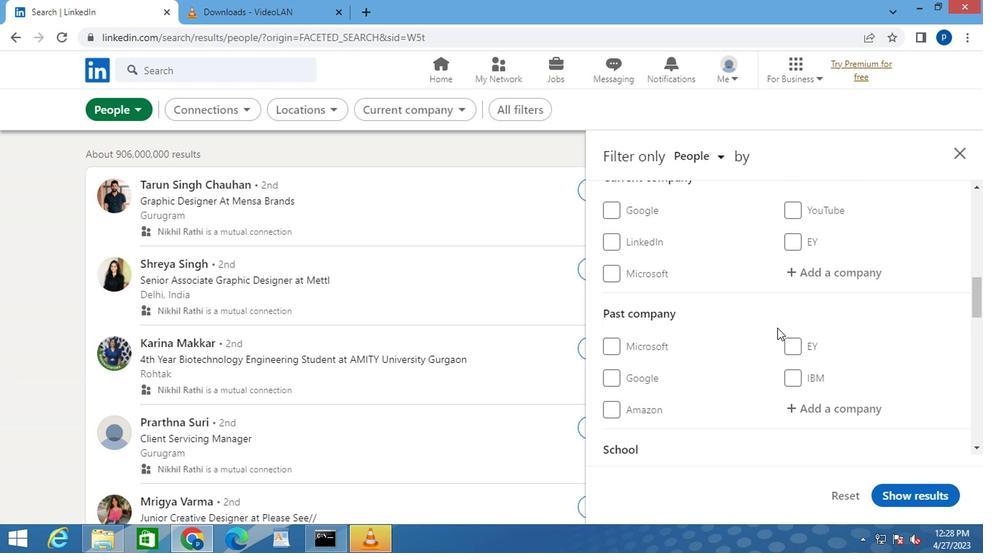 
Action: Mouse moved to (797, 335)
Screenshot: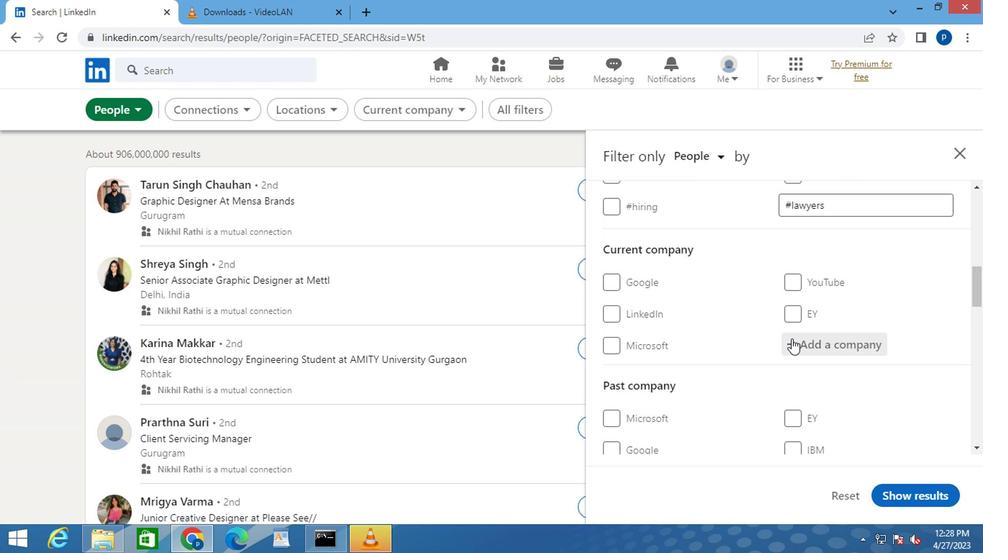 
Action: Mouse pressed left at (797, 335)
Screenshot: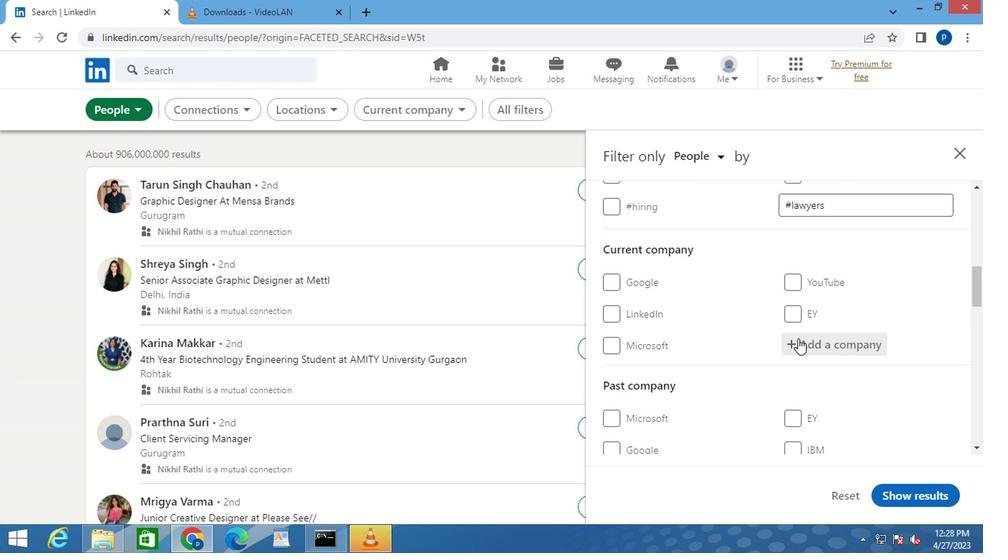 
Action: Mouse moved to (797, 334)
Screenshot: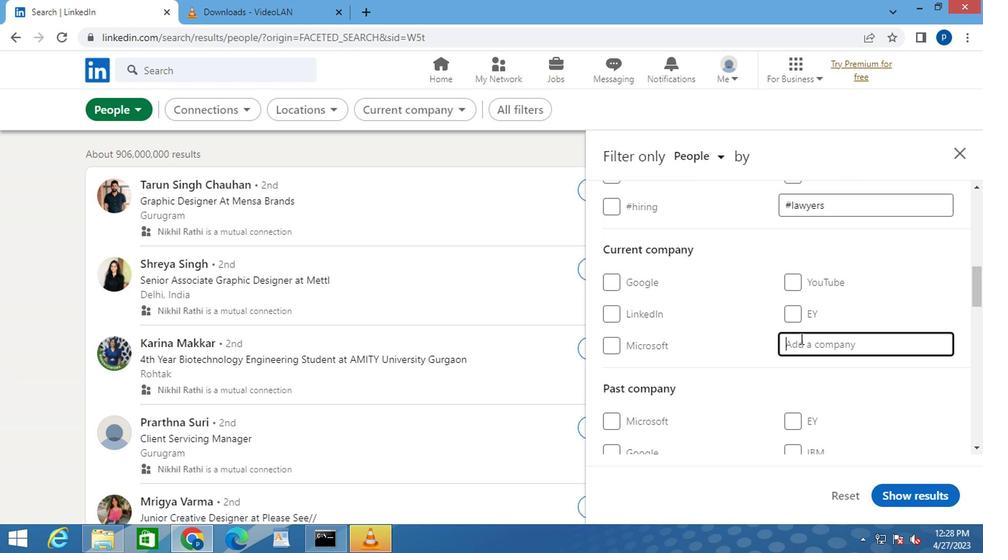 
Action: Key pressed <Key.caps_lock>D<Key.caps_lock>AILYHU
Screenshot: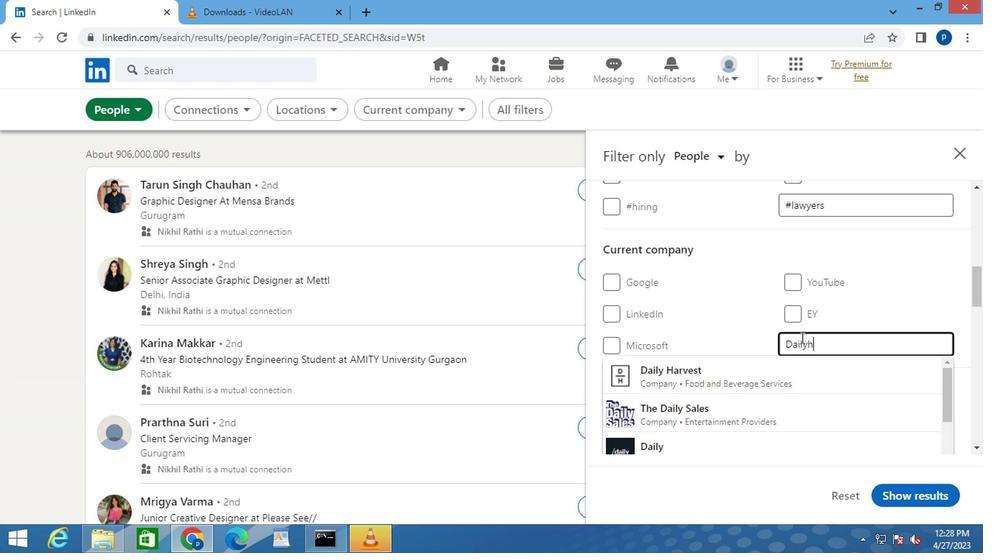 
Action: Mouse moved to (683, 373)
Screenshot: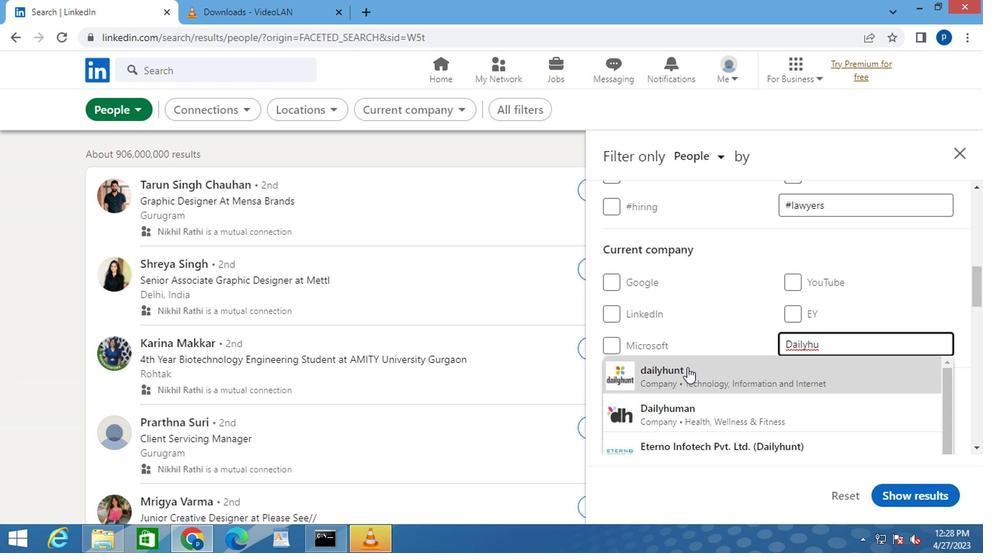 
Action: Mouse pressed left at (683, 373)
Screenshot: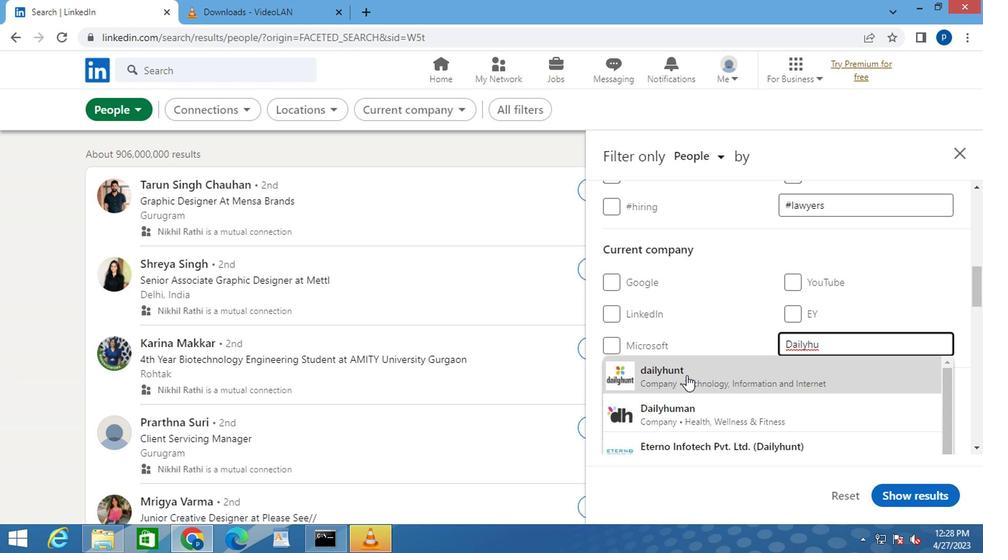 
Action: Mouse moved to (705, 339)
Screenshot: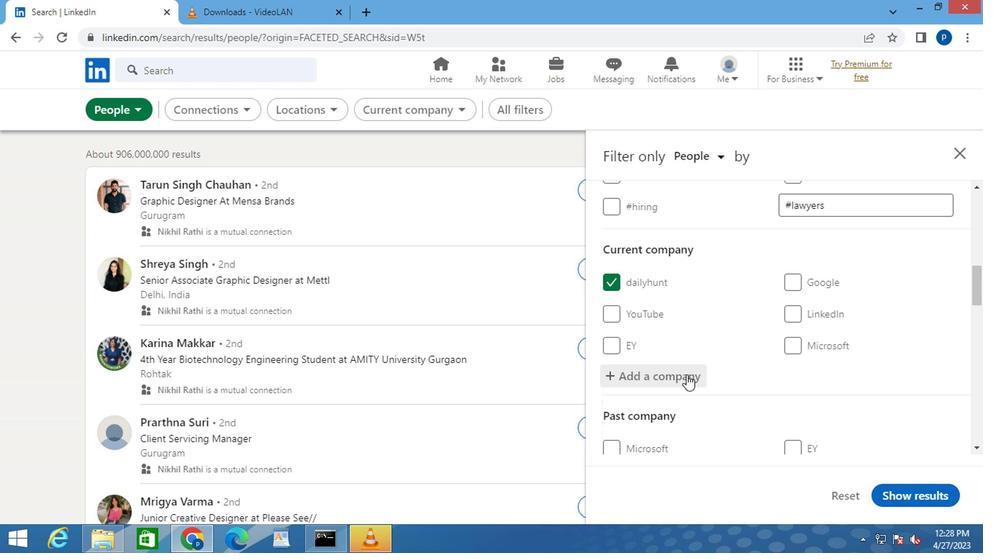 
Action: Mouse scrolled (705, 339) with delta (0, 0)
Screenshot: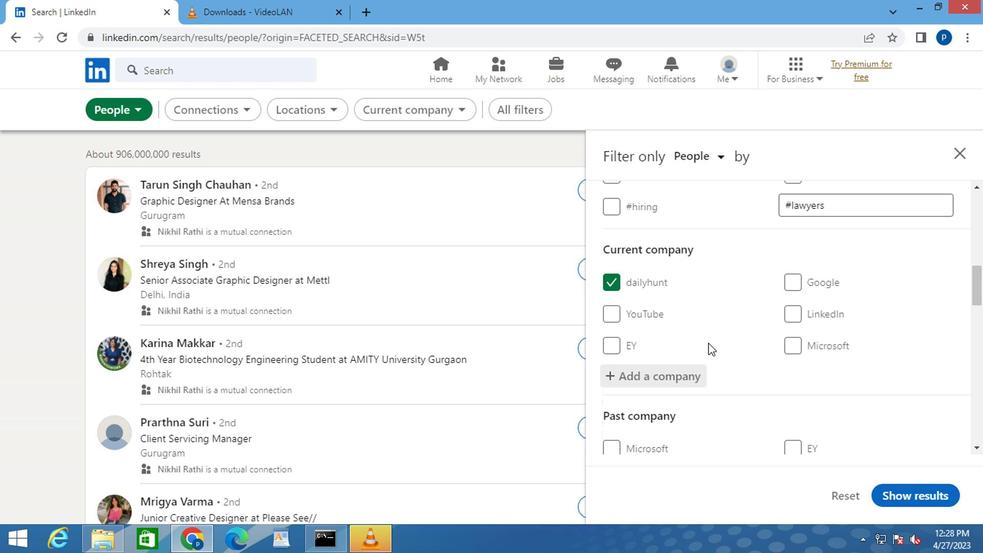 
Action: Mouse scrolled (705, 339) with delta (0, 0)
Screenshot: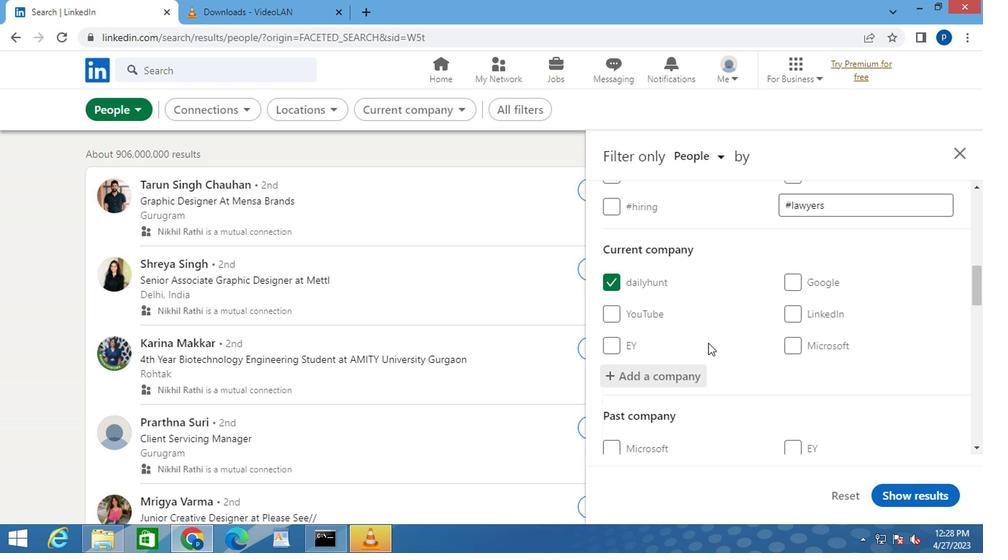 
Action: Mouse moved to (746, 338)
Screenshot: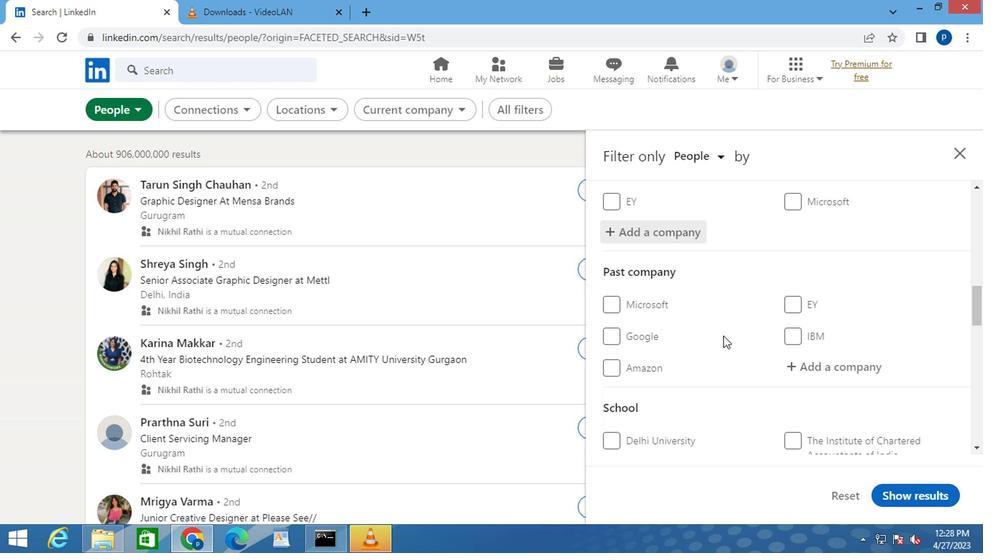 
Action: Mouse scrolled (746, 337) with delta (0, 0)
Screenshot: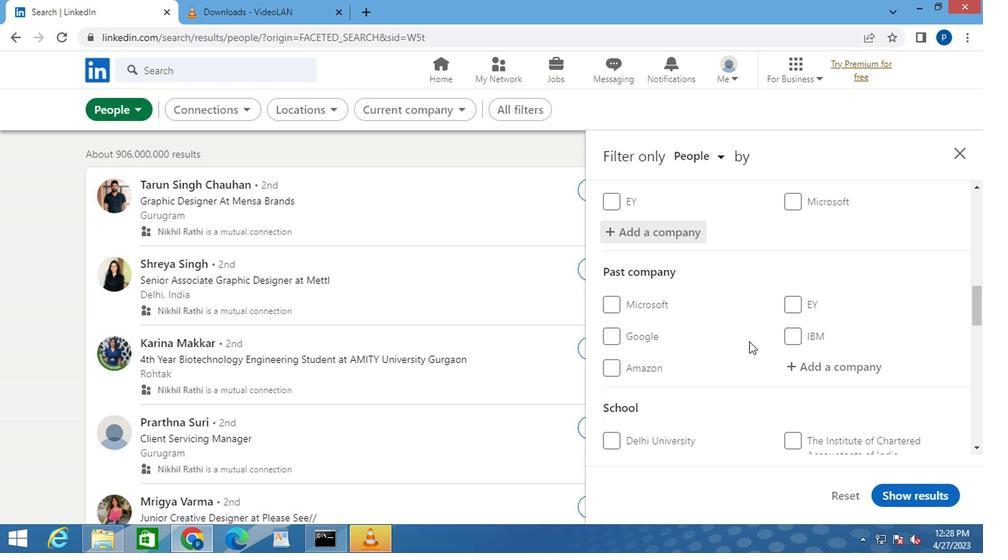 
Action: Mouse scrolled (746, 337) with delta (0, 0)
Screenshot: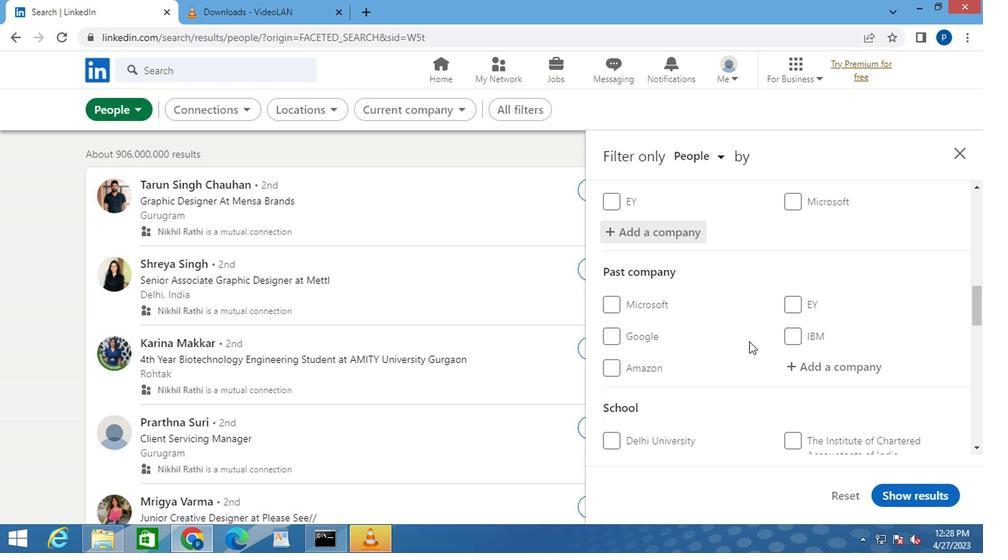 
Action: Mouse moved to (806, 371)
Screenshot: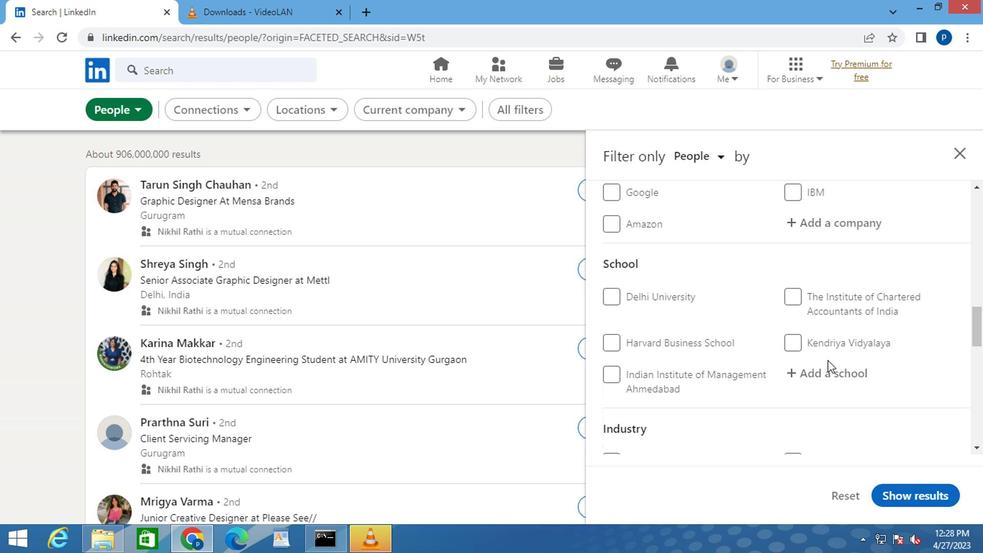
Action: Mouse pressed left at (806, 371)
Screenshot: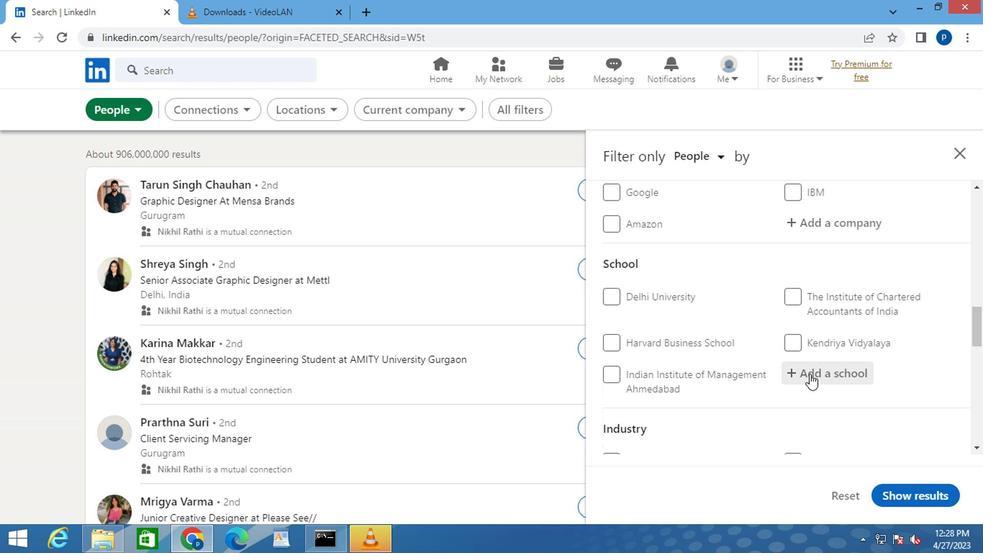 
Action: Mouse moved to (807, 371)
Screenshot: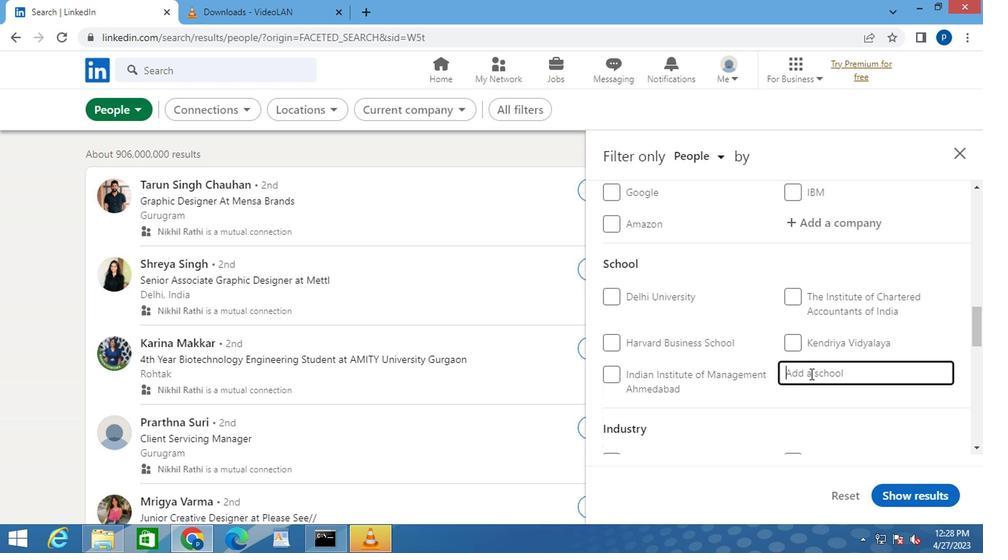 
Action: Key pressed <Key.caps_lock>D<Key.caps_lock>R.<Key.space><Key.caps_lock>H<Key.caps_lock>ARI
Screenshot: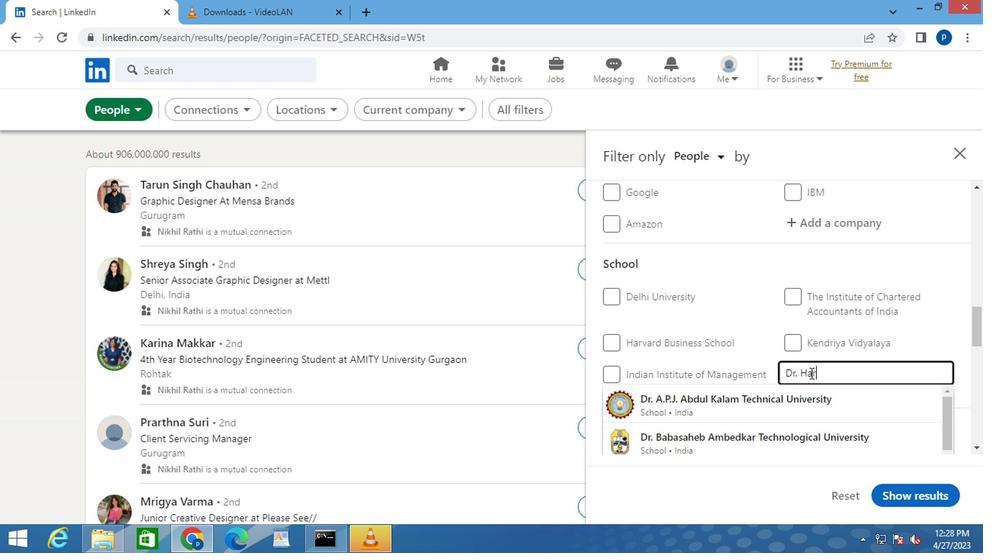 
Action: Mouse moved to (737, 400)
Screenshot: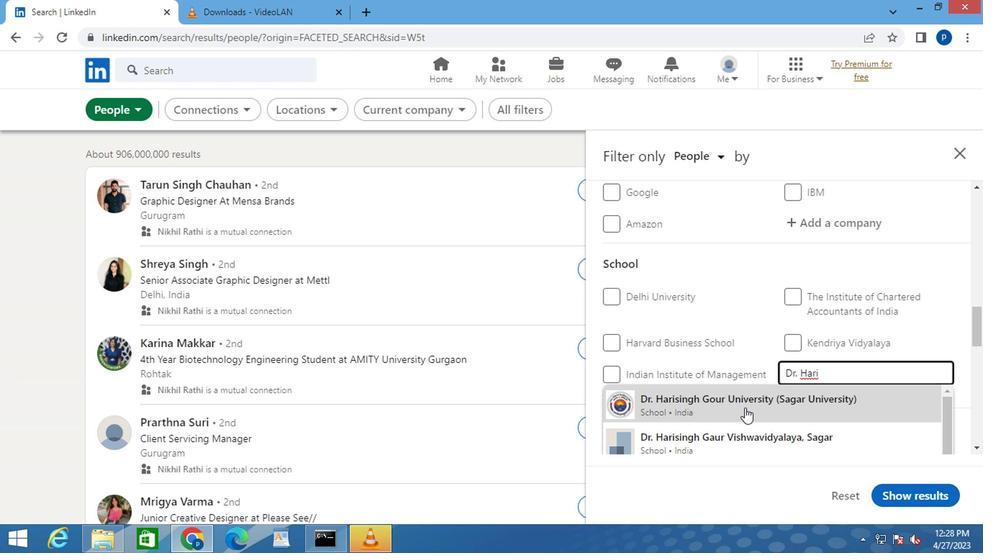 
Action: Mouse pressed left at (737, 400)
Screenshot: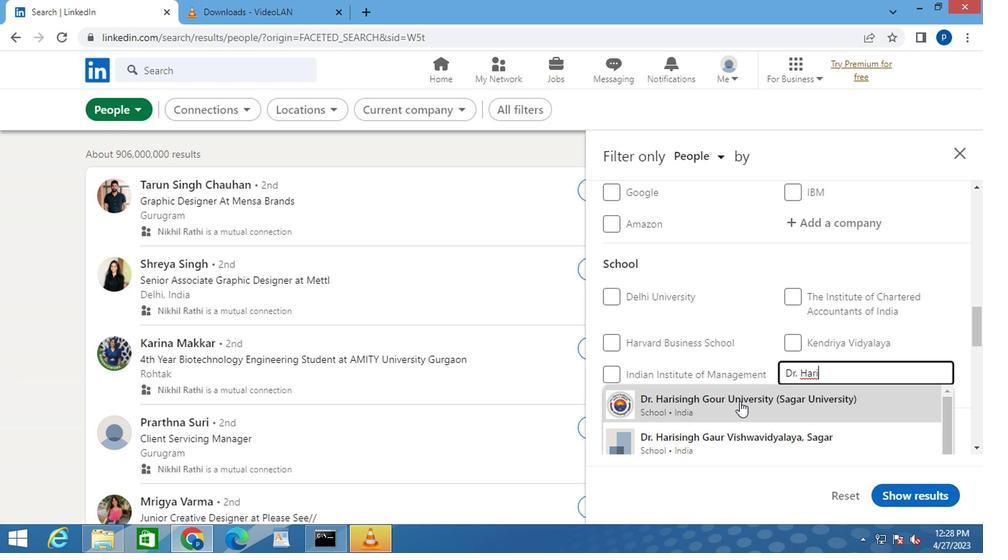 
Action: Mouse moved to (737, 383)
Screenshot: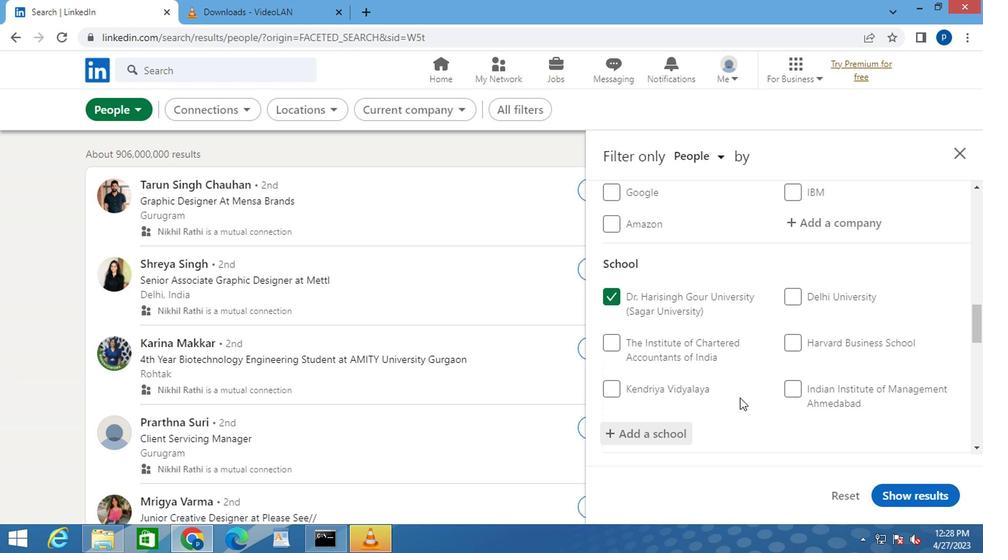 
Action: Mouse scrolled (737, 382) with delta (0, 0)
Screenshot: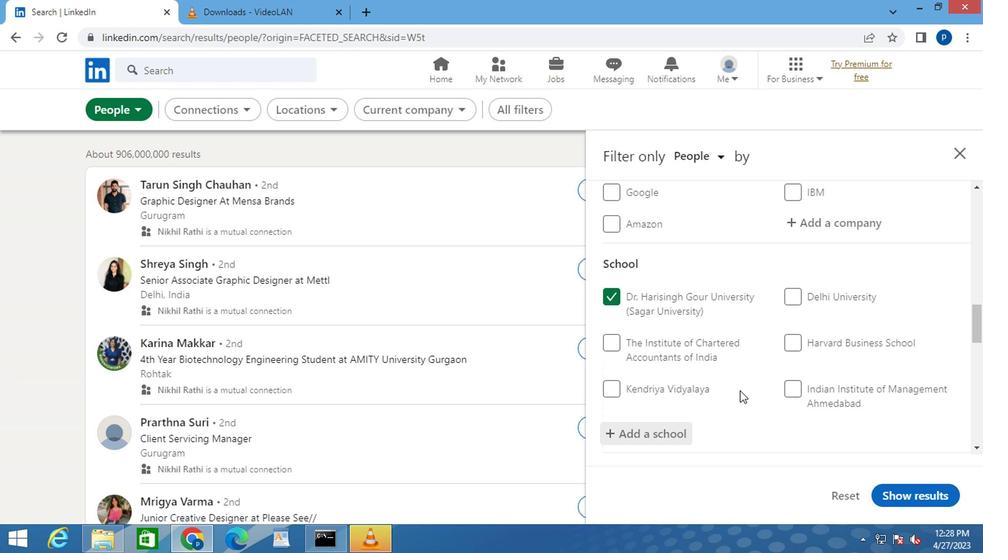 
Action: Mouse scrolled (737, 382) with delta (0, 0)
Screenshot: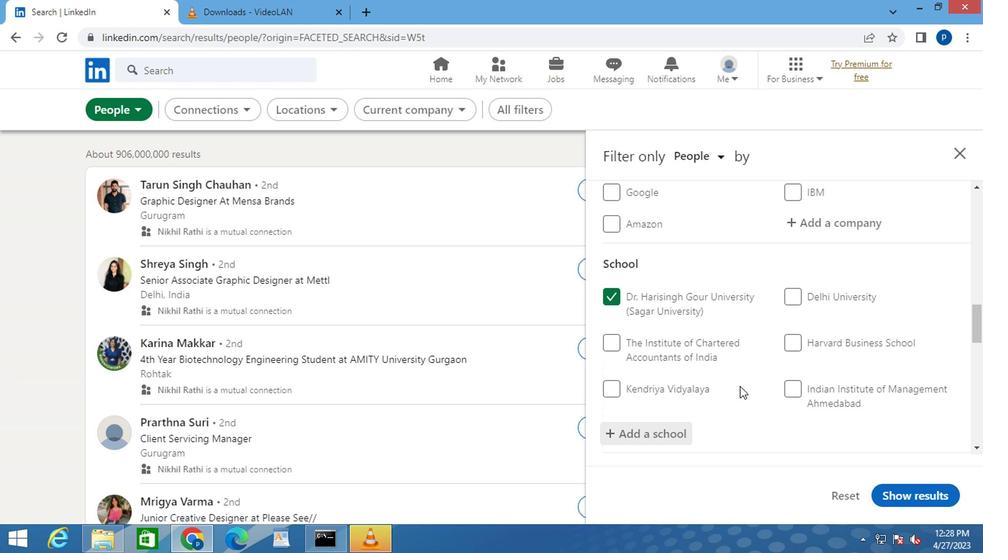 
Action: Mouse moved to (718, 351)
Screenshot: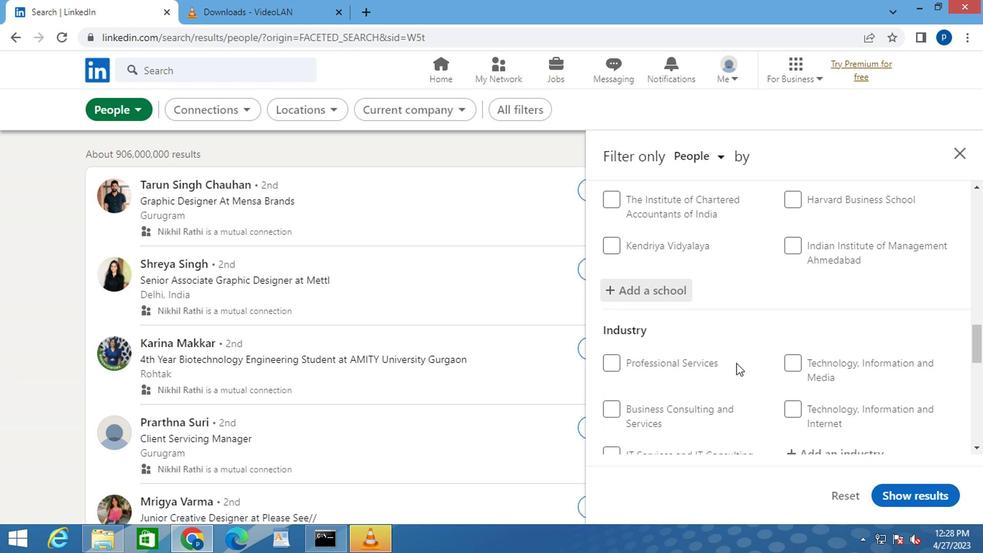 
Action: Mouse scrolled (718, 350) with delta (0, -1)
Screenshot: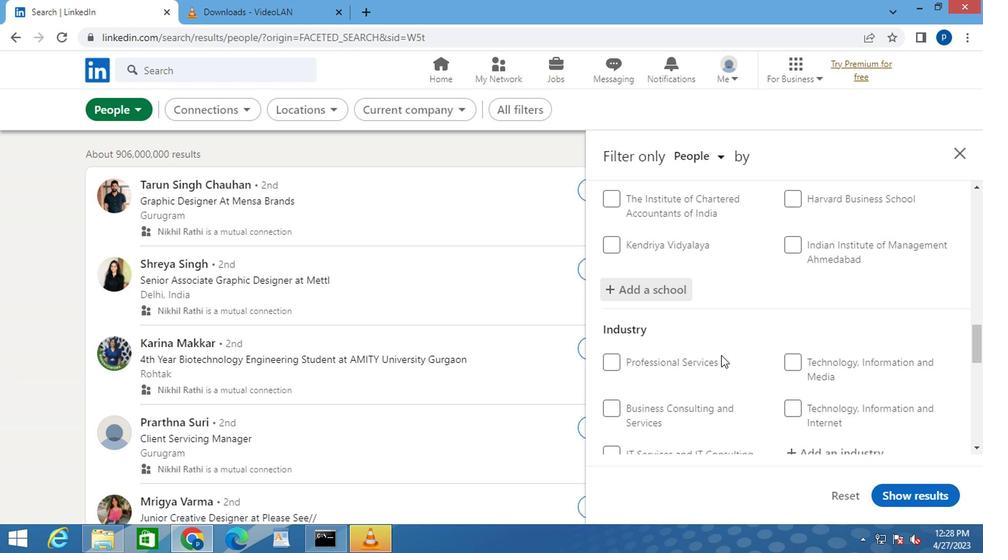 
Action: Mouse moved to (801, 381)
Screenshot: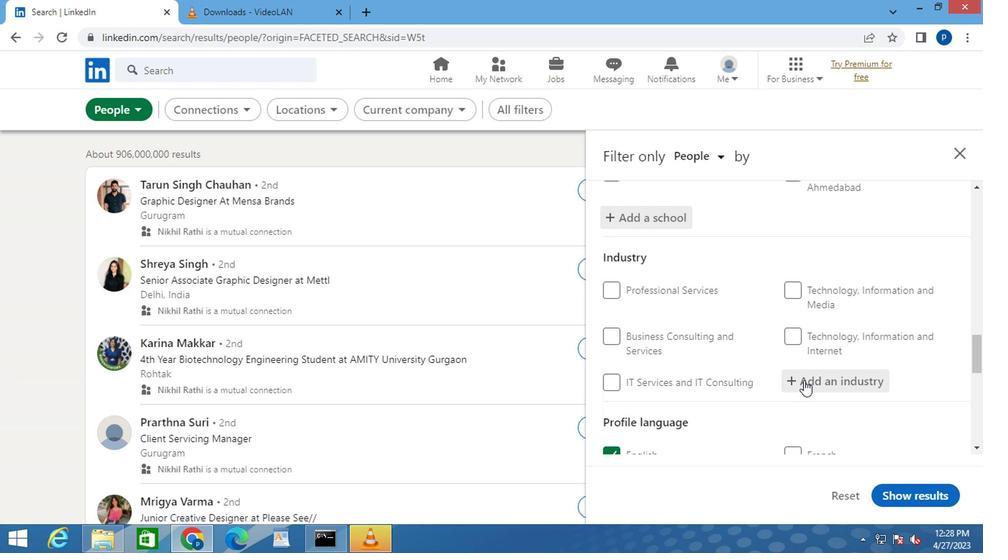 
Action: Mouse pressed left at (801, 381)
Screenshot: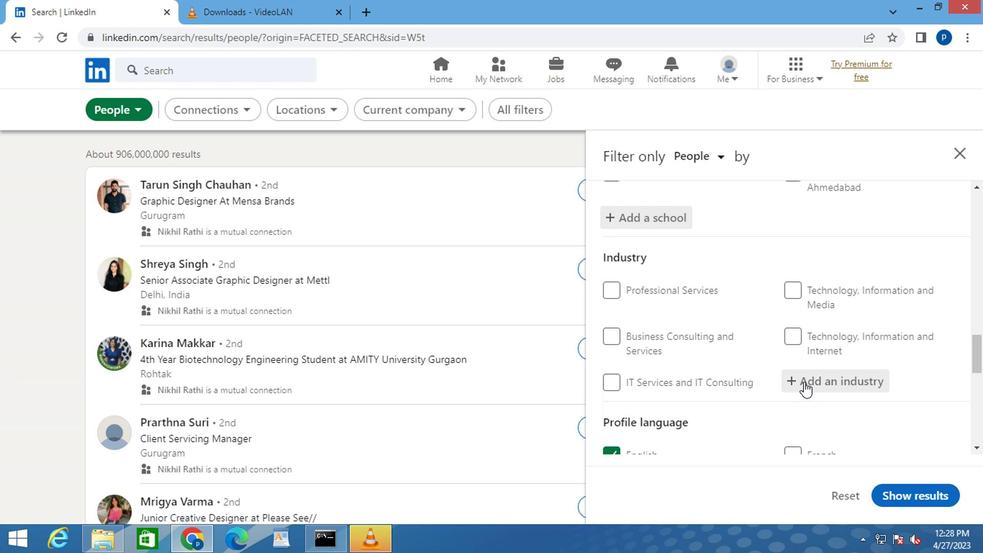 
Action: Mouse moved to (791, 382)
Screenshot: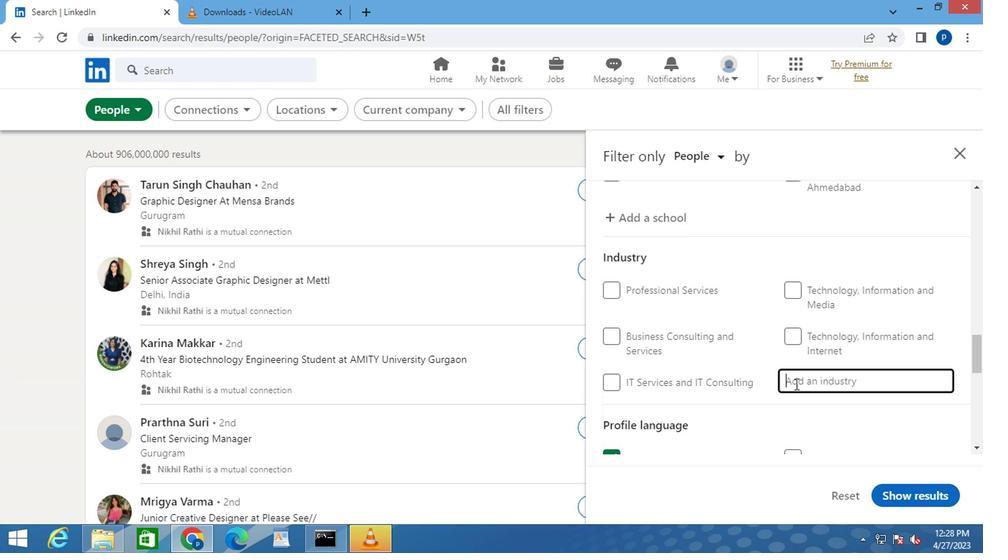 
Action: Mouse pressed left at (791, 382)
Screenshot: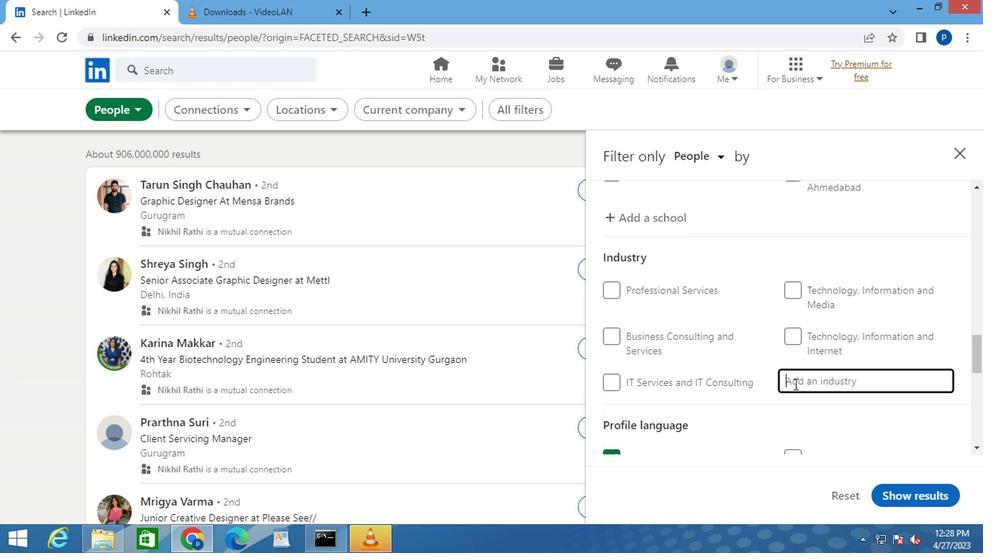 
Action: Mouse moved to (790, 380)
Screenshot: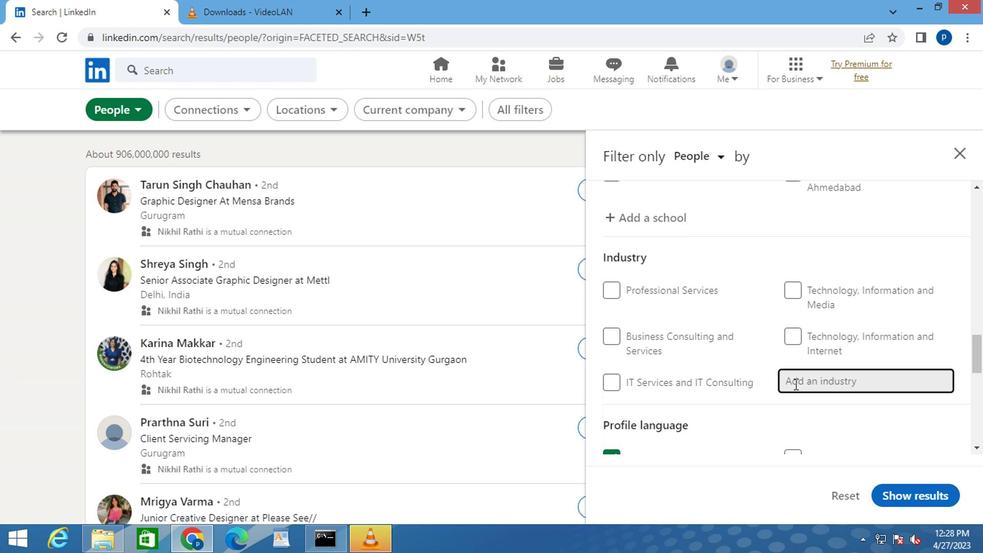 
Action: Key pressed <Key.caps_lock>R<Key.caps_lock>ANCHING<Key.space>
Screenshot: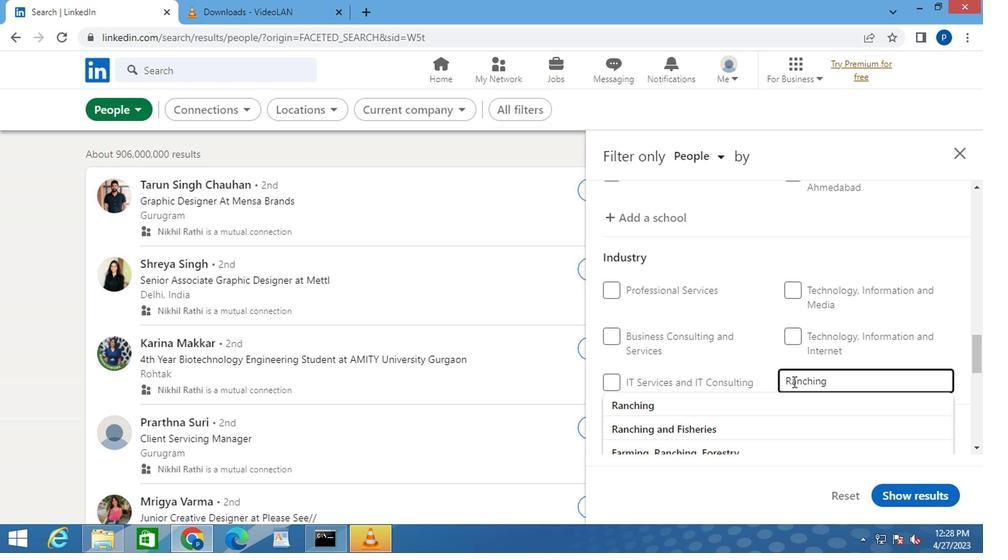 
Action: Mouse moved to (712, 426)
Screenshot: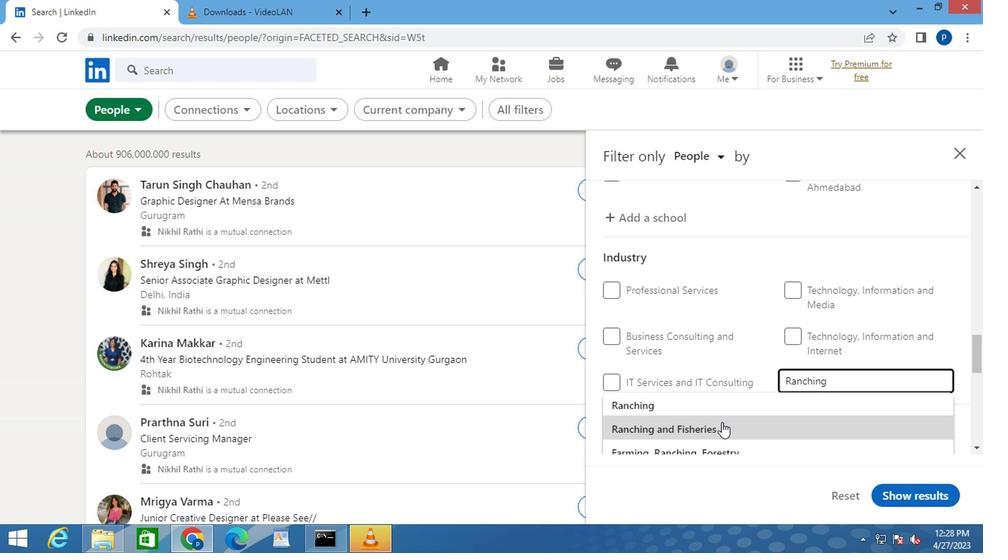 
Action: Mouse pressed left at (712, 426)
Screenshot: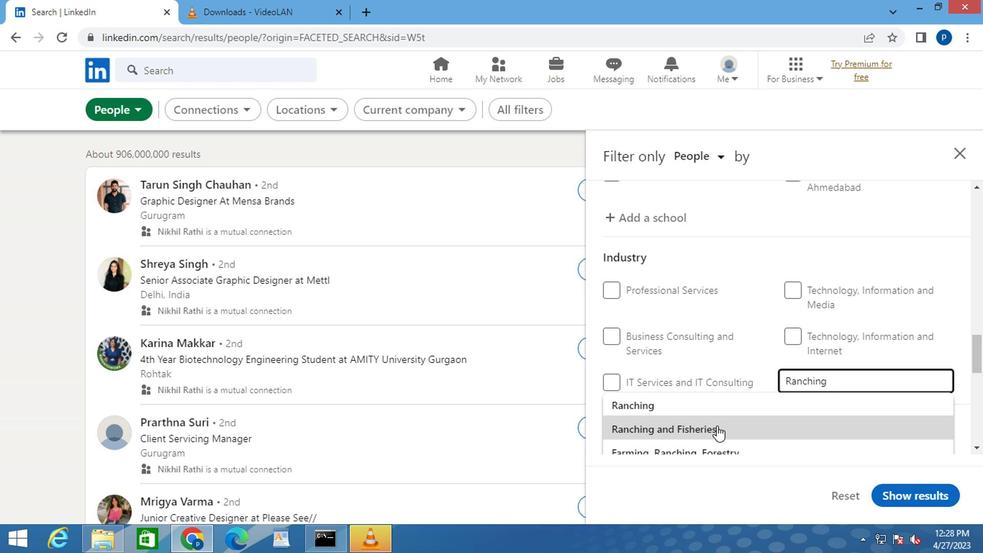 
Action: Mouse moved to (746, 350)
Screenshot: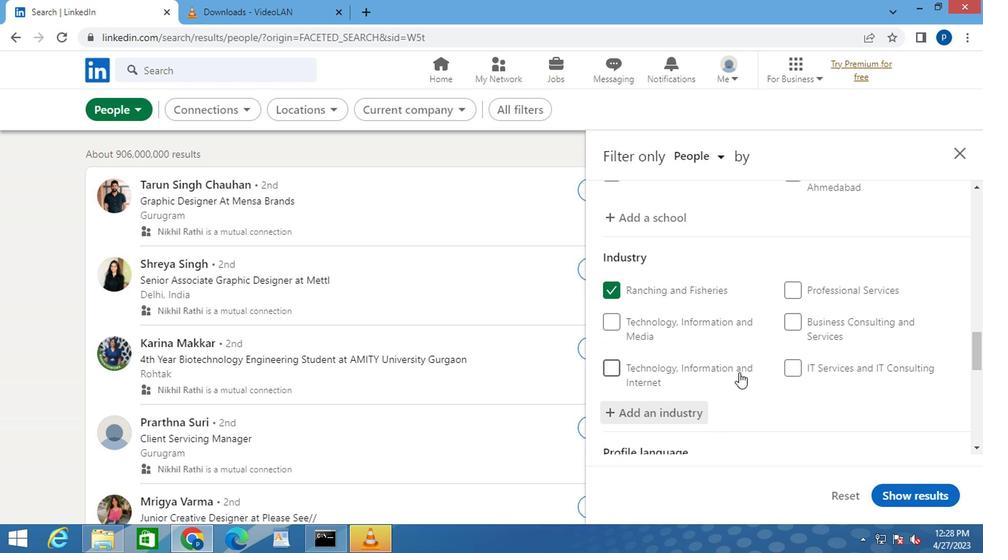 
Action: Mouse scrolled (746, 350) with delta (0, 0)
Screenshot: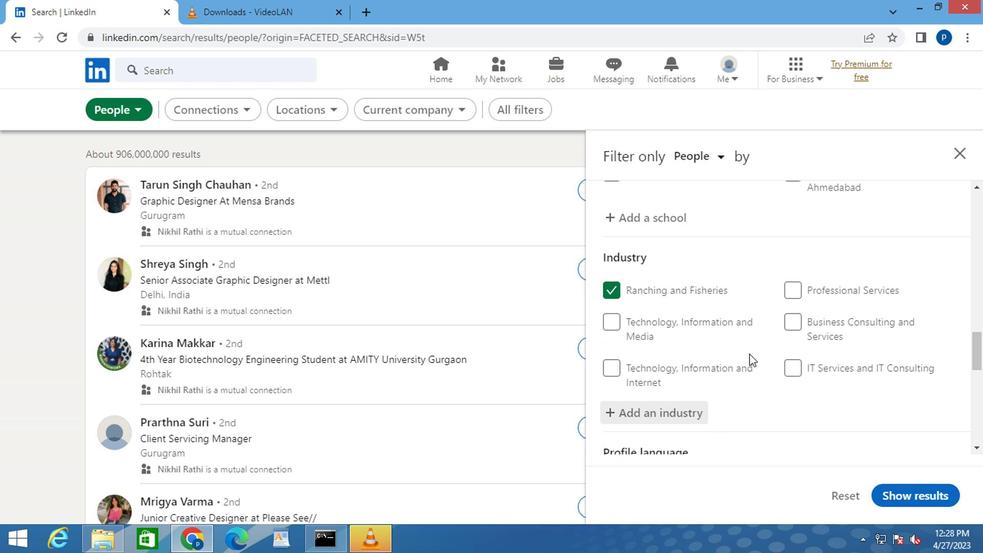 
Action: Mouse moved to (750, 348)
Screenshot: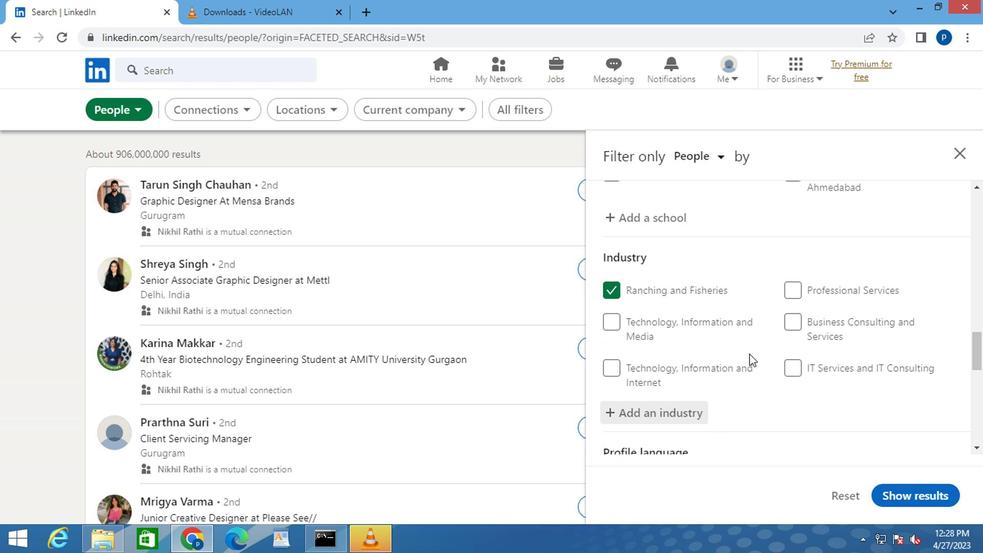 
Action: Mouse scrolled (750, 347) with delta (0, -1)
Screenshot: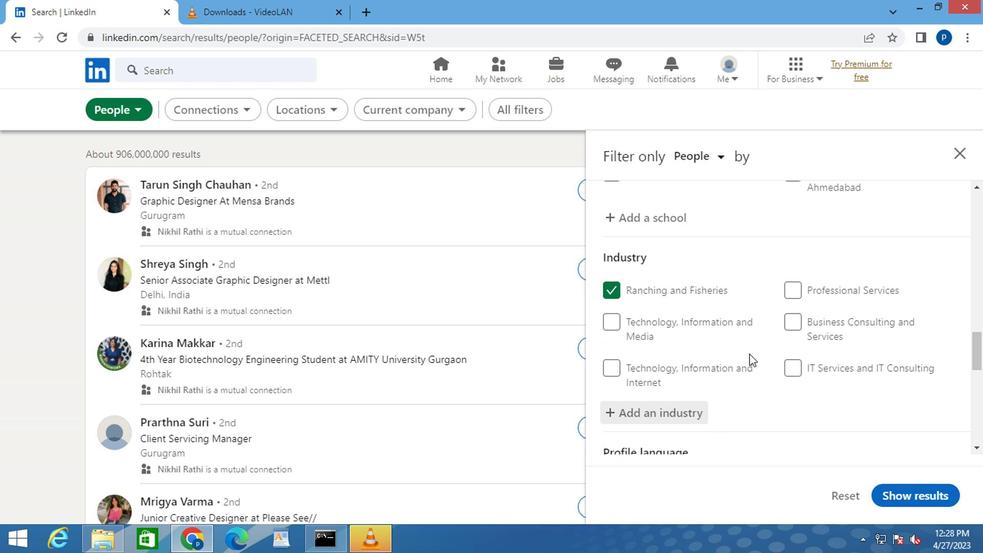 
Action: Mouse moved to (785, 326)
Screenshot: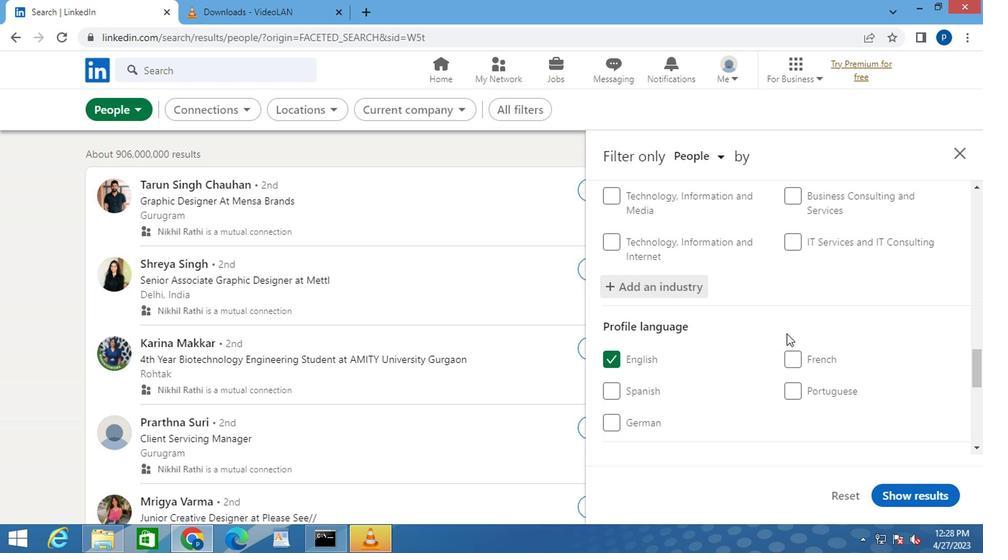 
Action: Mouse scrolled (785, 326) with delta (0, 0)
Screenshot: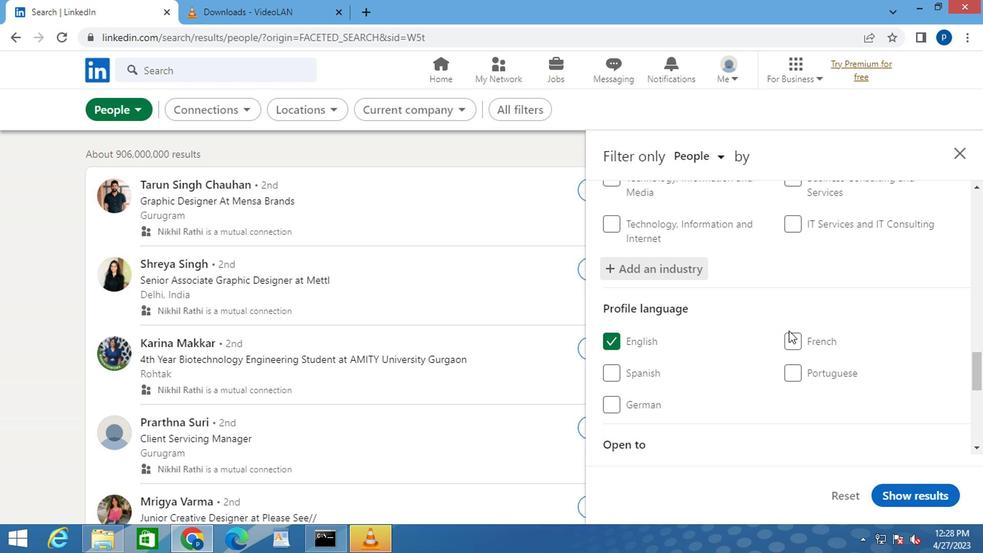 
Action: Mouse moved to (815, 337)
Screenshot: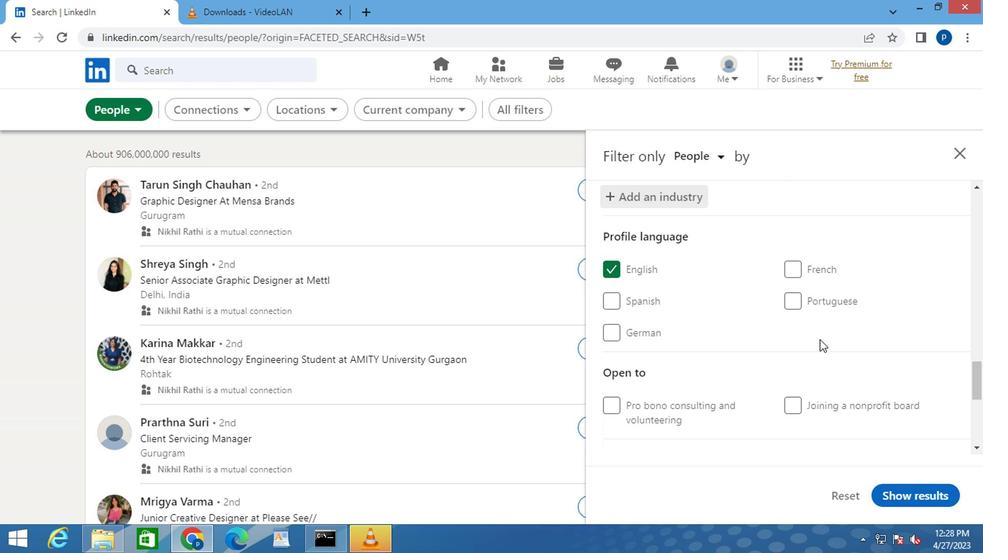 
Action: Mouse scrolled (815, 337) with delta (0, 0)
Screenshot: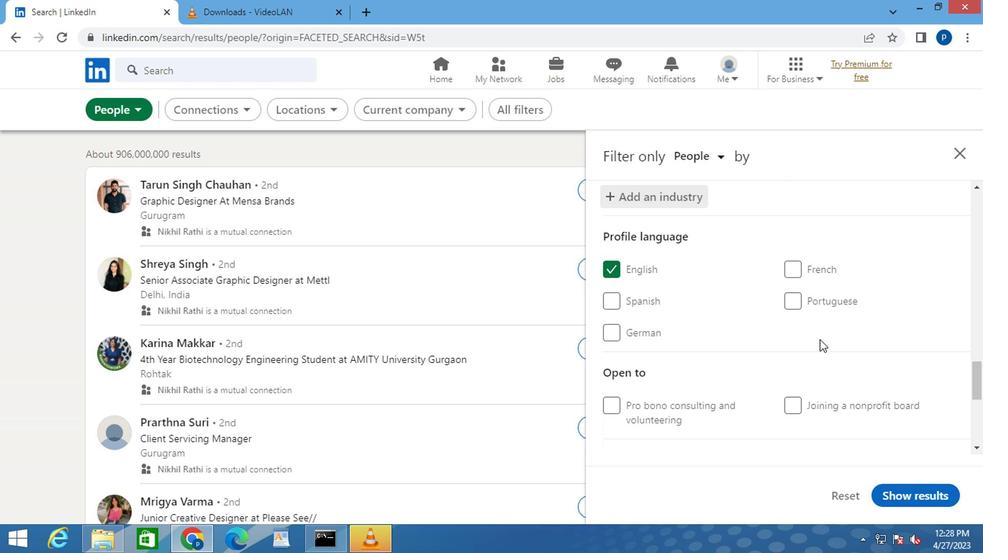 
Action: Mouse moved to (814, 339)
Screenshot: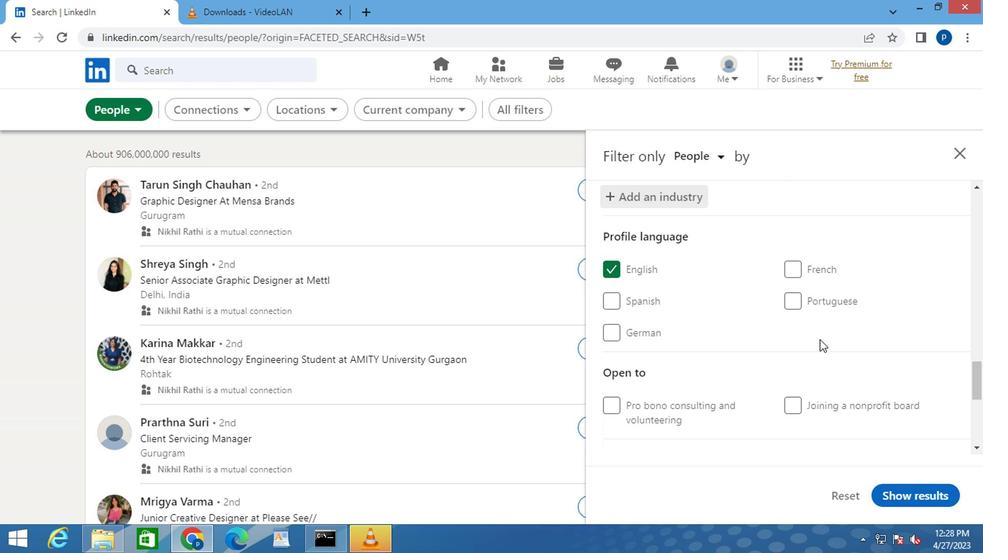 
Action: Mouse scrolled (814, 339) with delta (0, 0)
Screenshot: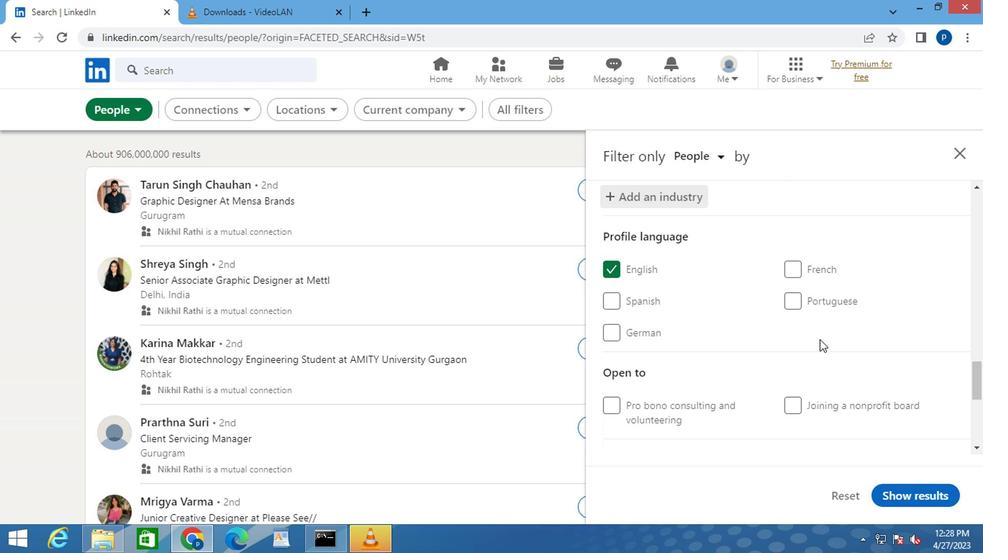 
Action: Mouse scrolled (814, 339) with delta (0, 0)
Screenshot: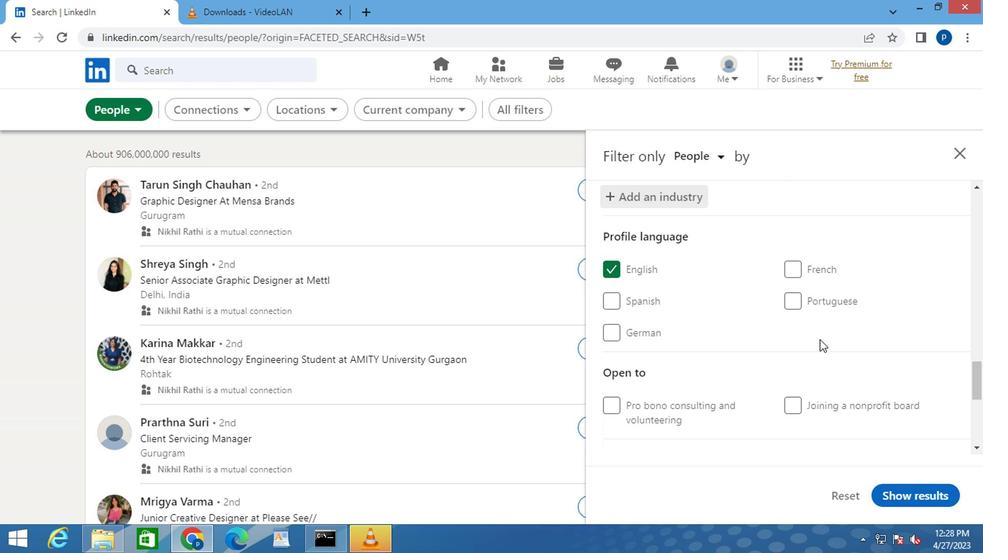 
Action: Mouse moved to (810, 339)
Screenshot: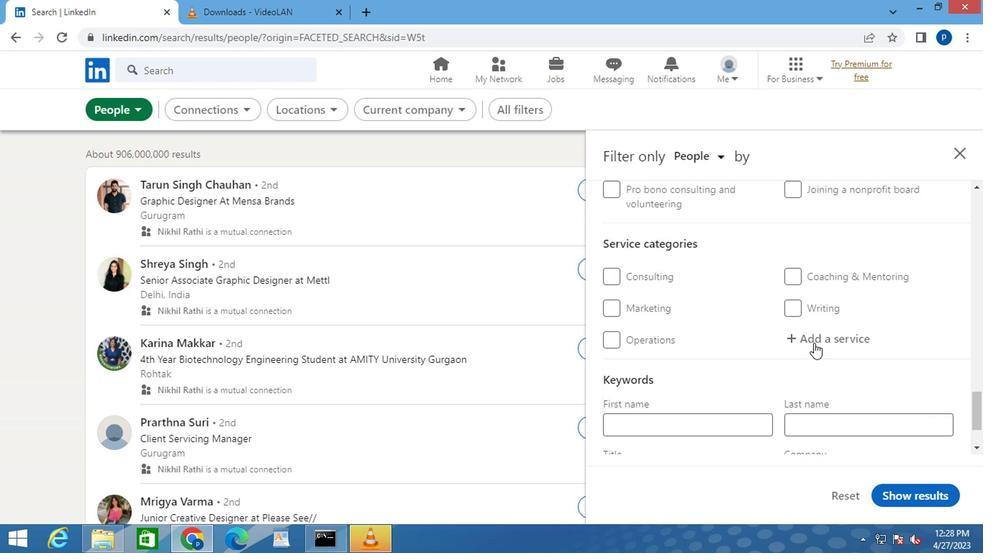 
Action: Mouse scrolled (810, 339) with delta (0, 0)
Screenshot: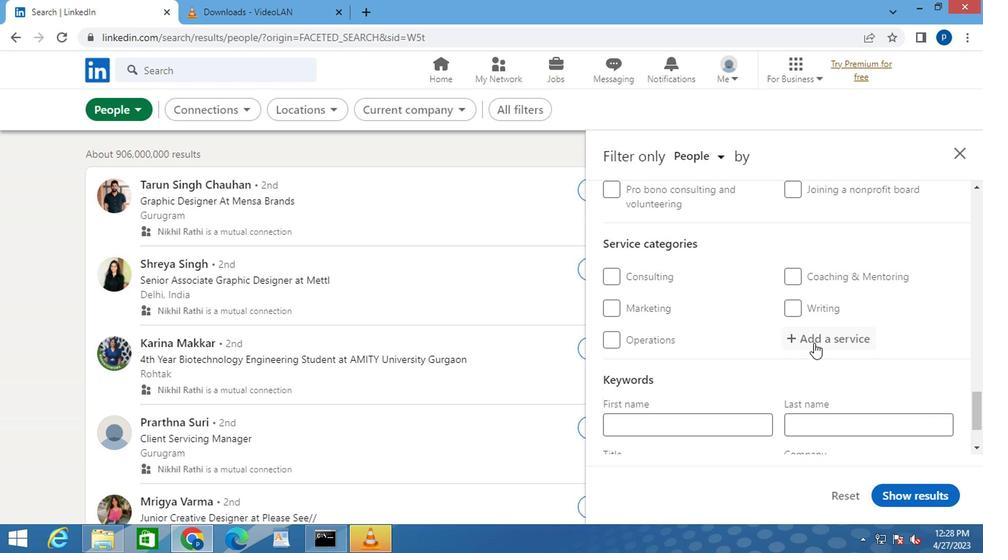 
Action: Mouse moved to (822, 260)
Screenshot: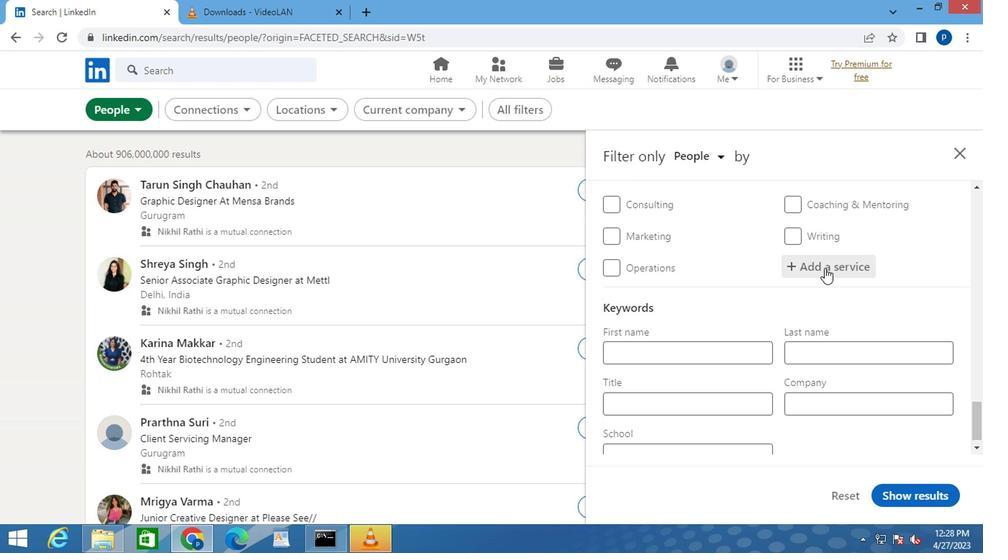 
Action: Mouse scrolled (822, 261) with delta (0, 1)
Screenshot: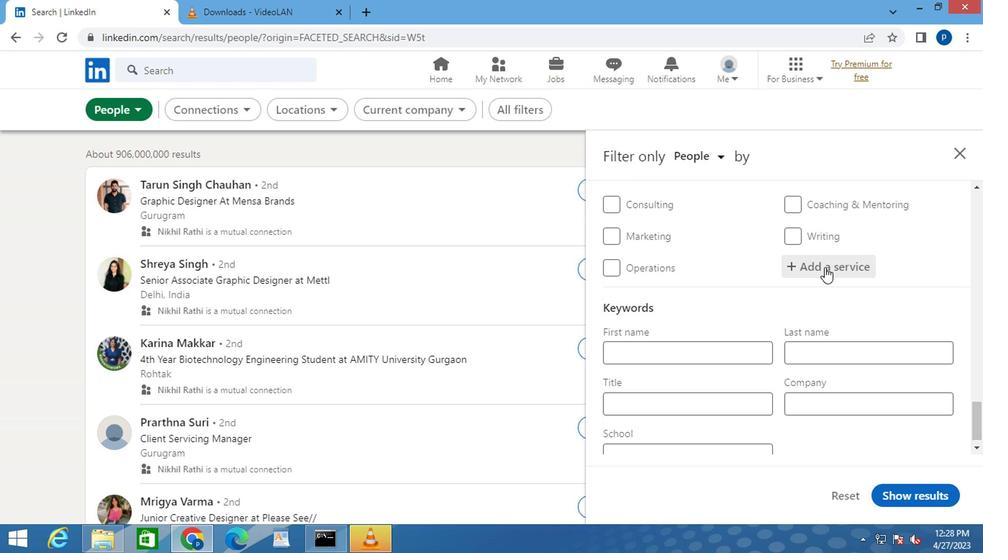 
Action: Mouse moved to (811, 326)
Screenshot: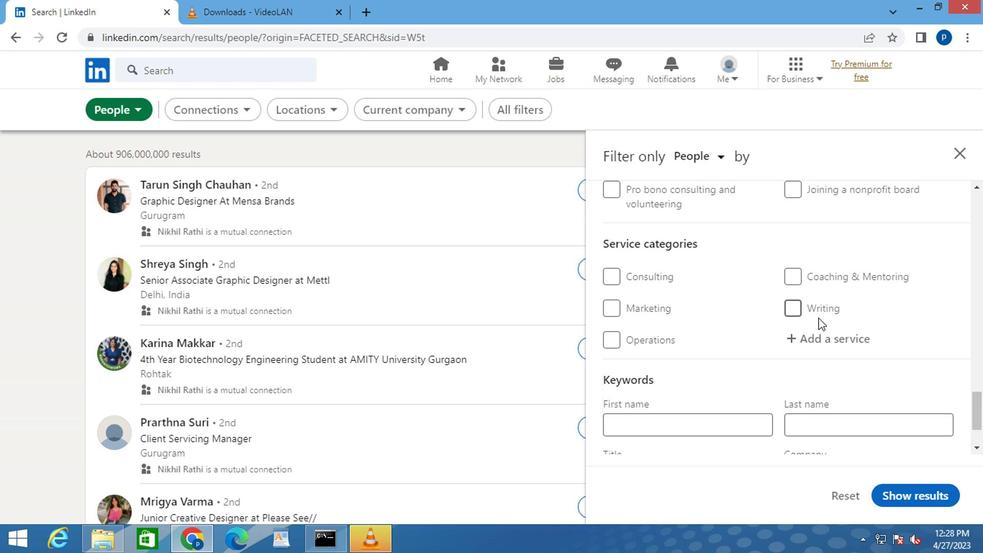 
Action: Mouse pressed left at (811, 326)
Screenshot: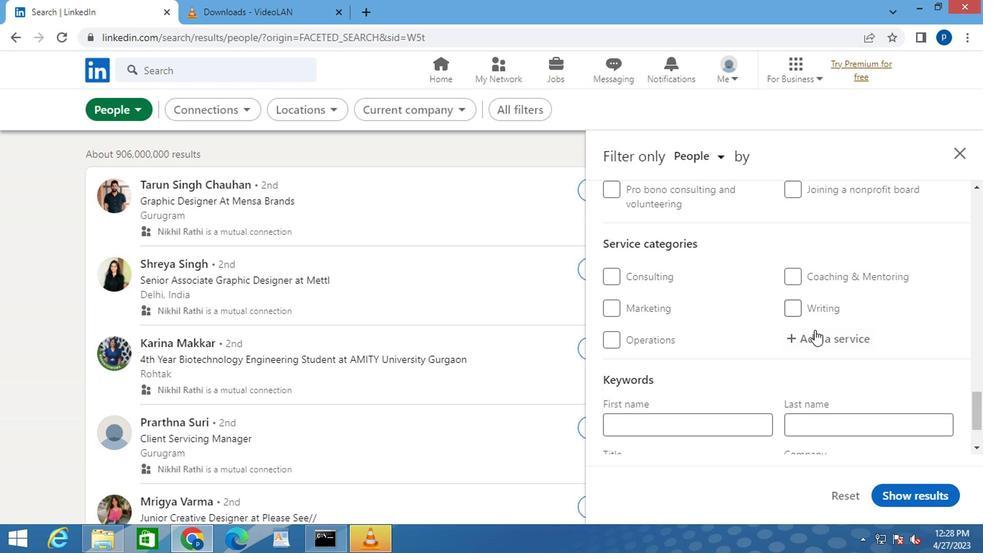 
Action: Key pressed <Key.caps_lock>P<Key.caps_lock>ERSONAL<Key.space>
Screenshot: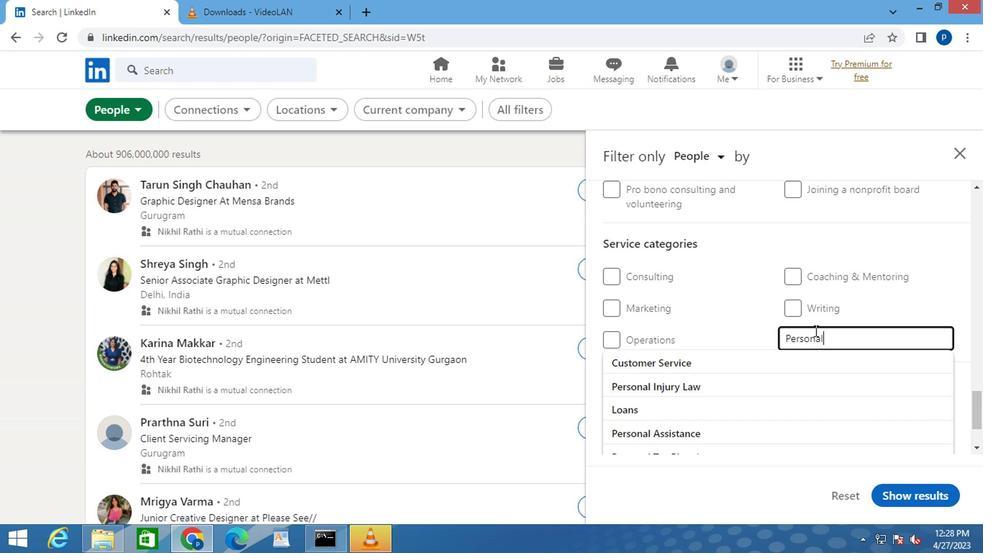 
Action: Mouse moved to (674, 381)
Screenshot: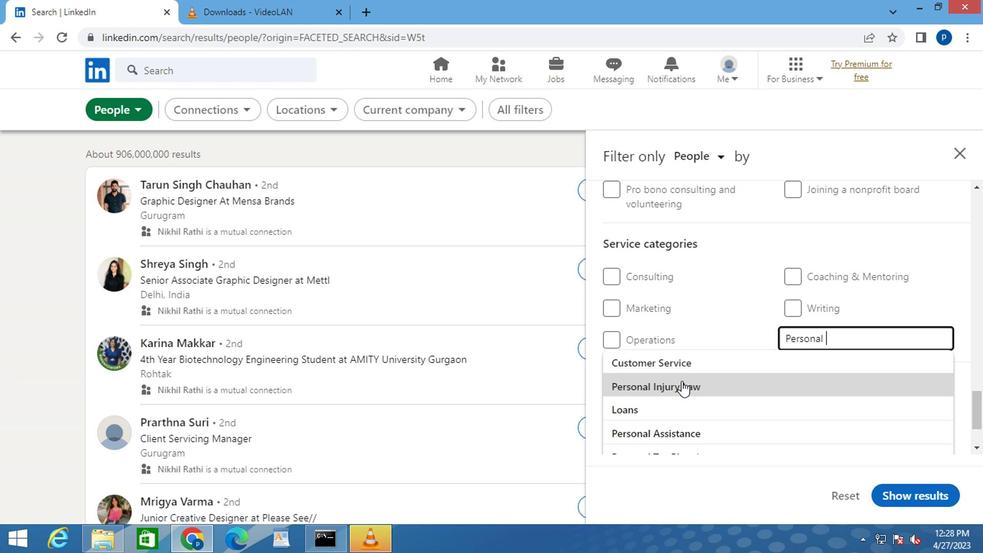 
Action: Mouse pressed left at (674, 381)
Screenshot: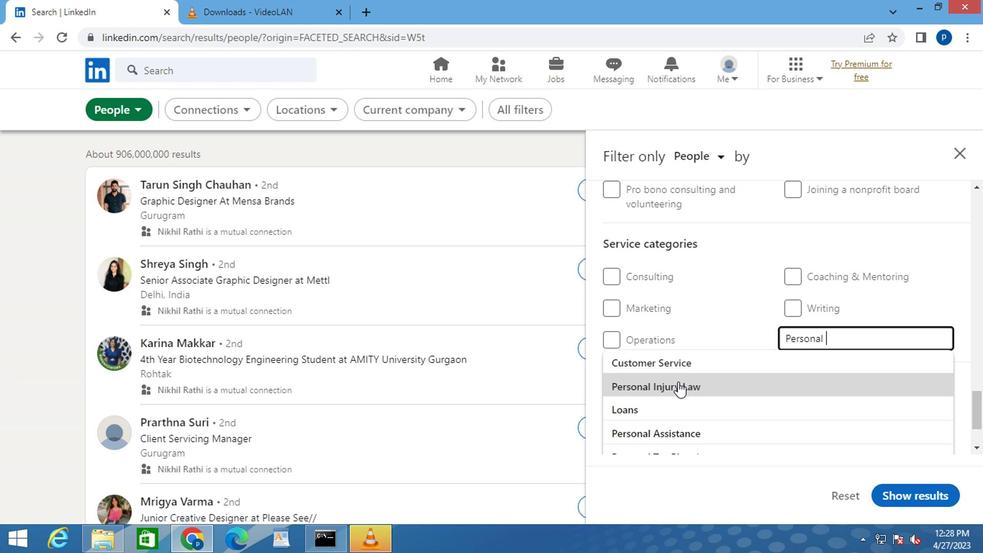 
Action: Mouse moved to (703, 360)
Screenshot: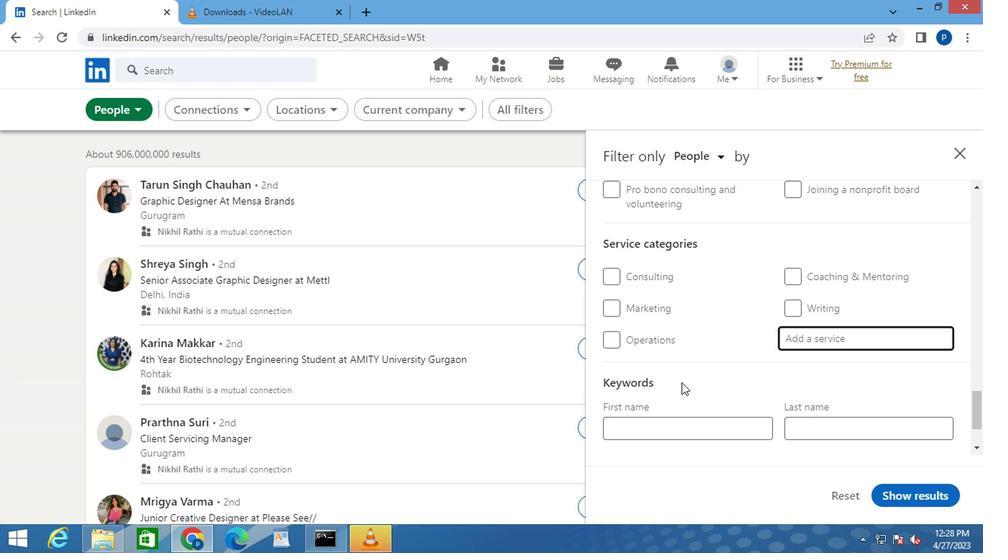 
Action: Mouse scrolled (703, 360) with delta (0, 0)
Screenshot: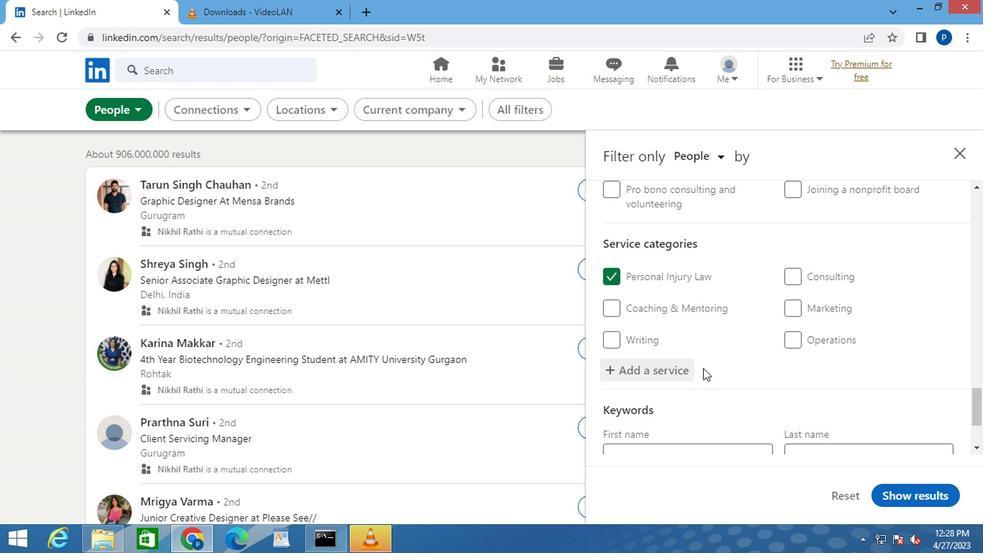
Action: Mouse scrolled (703, 360) with delta (0, 0)
Screenshot: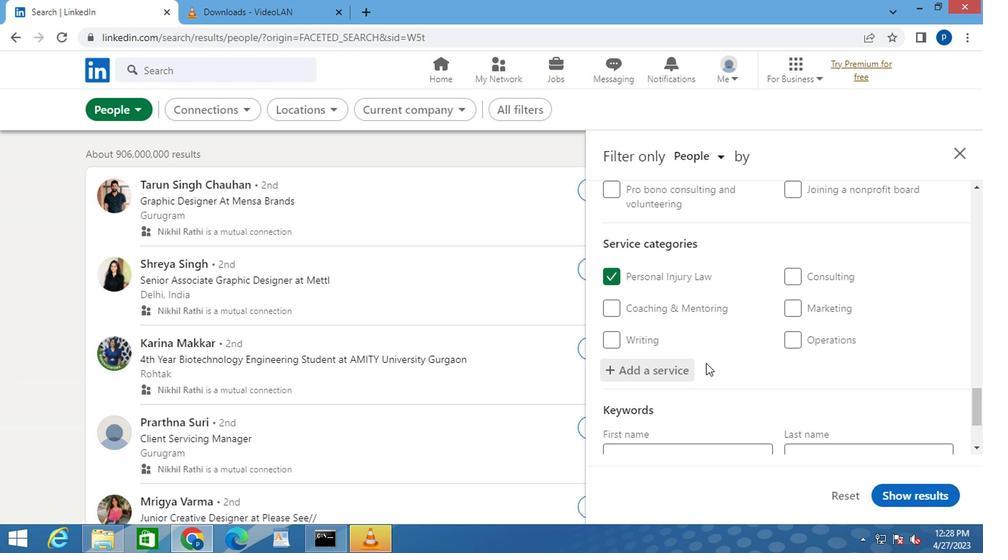 
Action: Mouse scrolled (703, 360) with delta (0, 0)
Screenshot: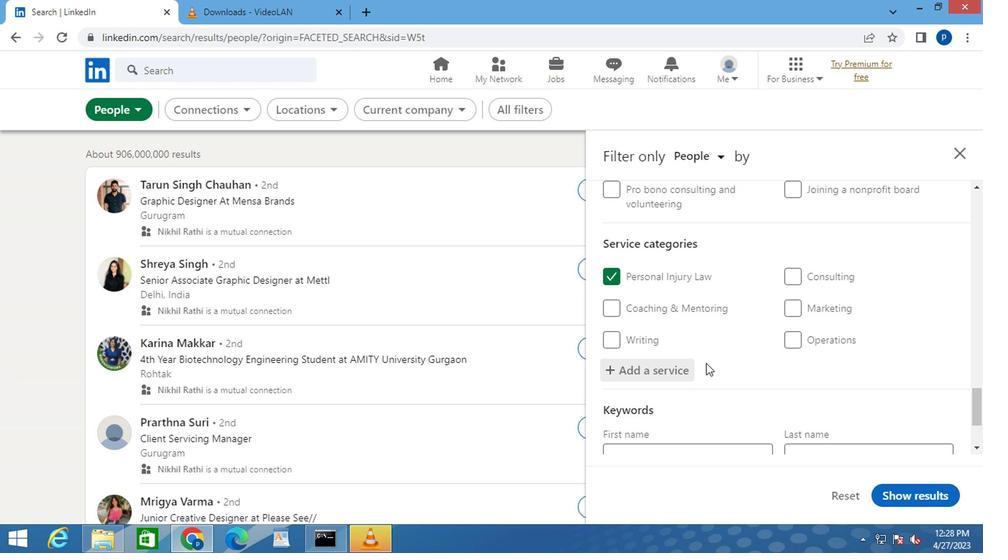 
Action: Mouse moved to (657, 377)
Screenshot: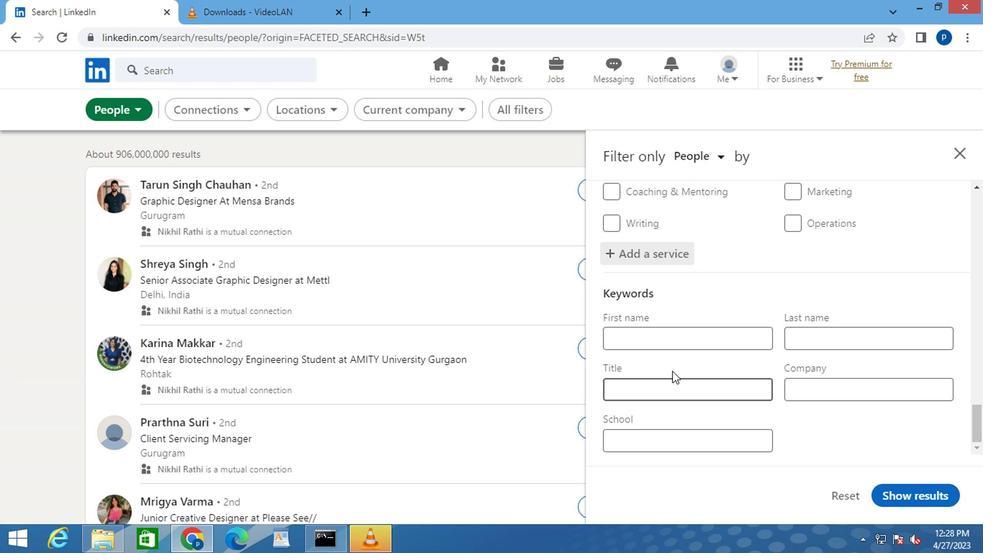 
Action: Mouse pressed left at (657, 377)
Screenshot: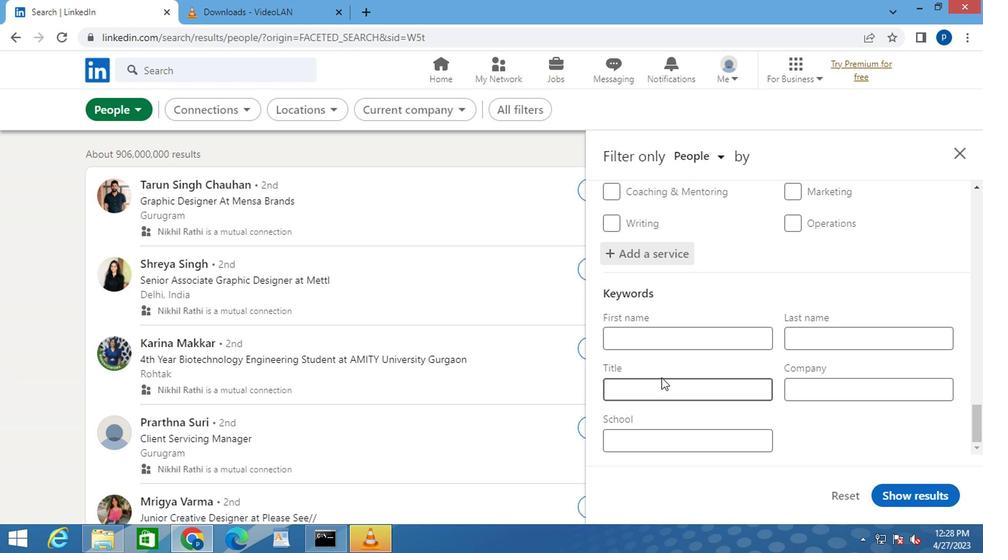 
Action: Key pressed <Key.caps_lock>SEO<Key.space>M<Key.caps_lock>ANAGER<Key.space>
Screenshot: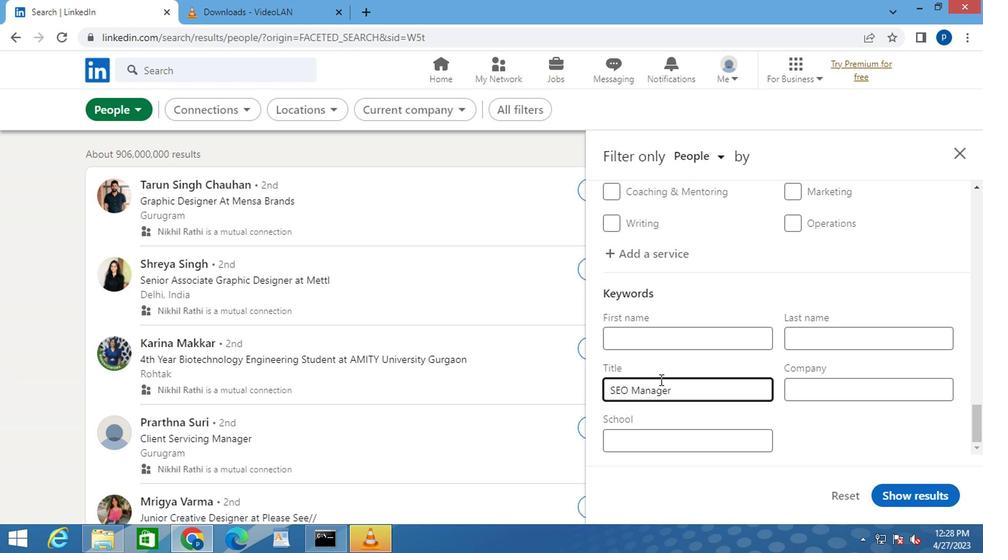 
Action: Mouse moved to (908, 491)
Screenshot: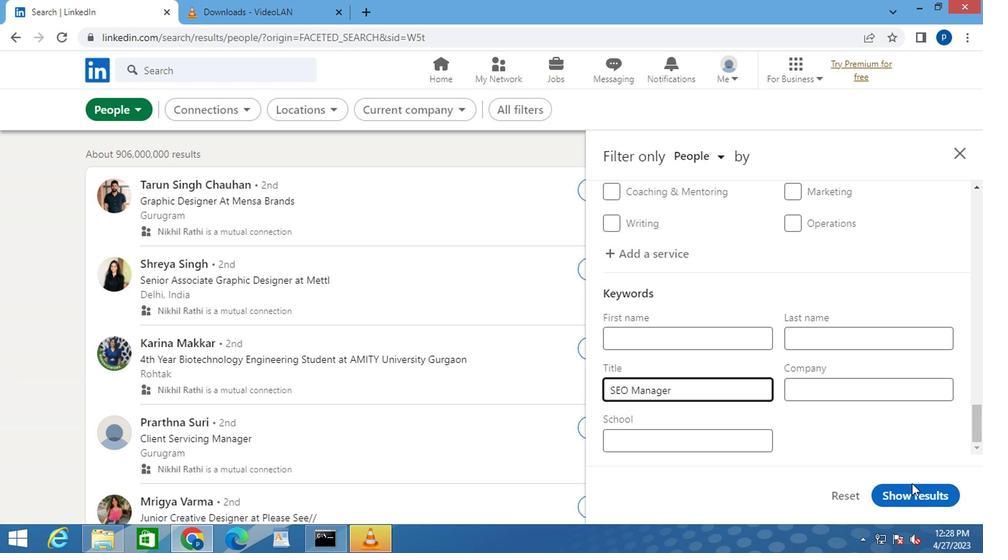 
Action: Mouse pressed left at (908, 491)
Screenshot: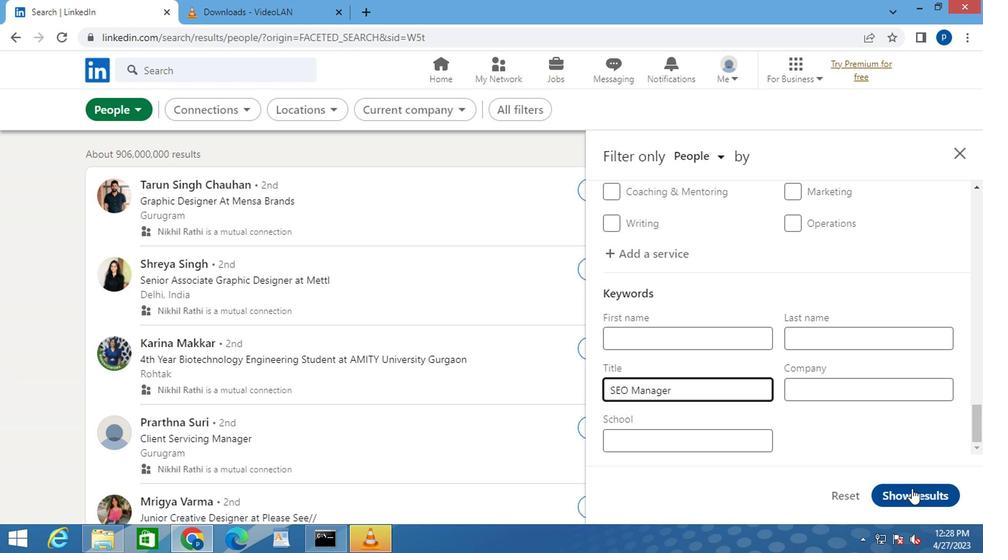 
Action: Mouse moved to (908, 492)
Screenshot: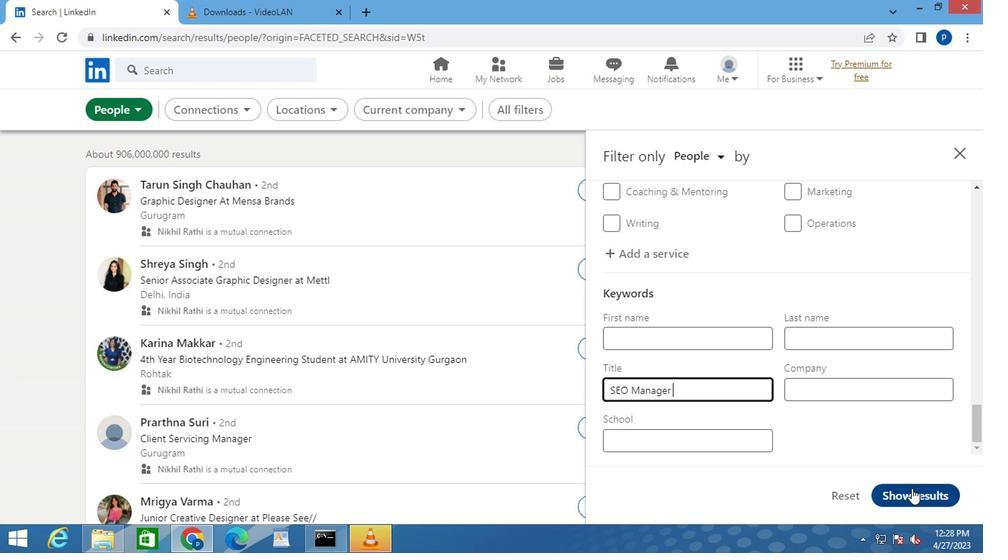 
